 Task: Find connections with filter location Penugonda with filter topic #Entrepreneurialwith filter profile language French with filter current company Mettl with filter school St. Xavier's College, Ranchi with filter industry Wholesale Food and Beverage with filter service category Android Development with filter keywords title Architect
Action: Mouse moved to (510, 57)
Screenshot: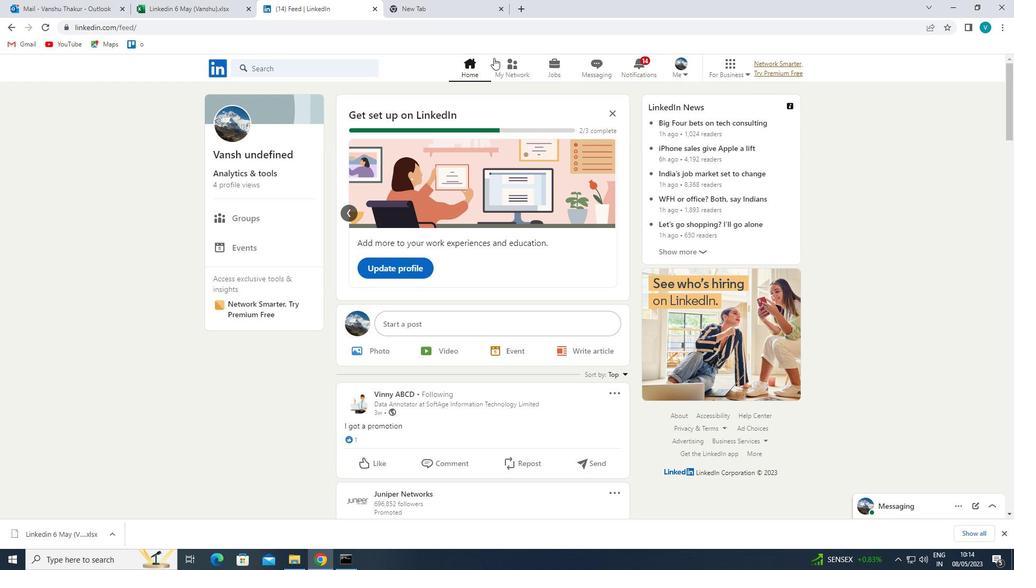 
Action: Mouse pressed left at (510, 57)
Screenshot: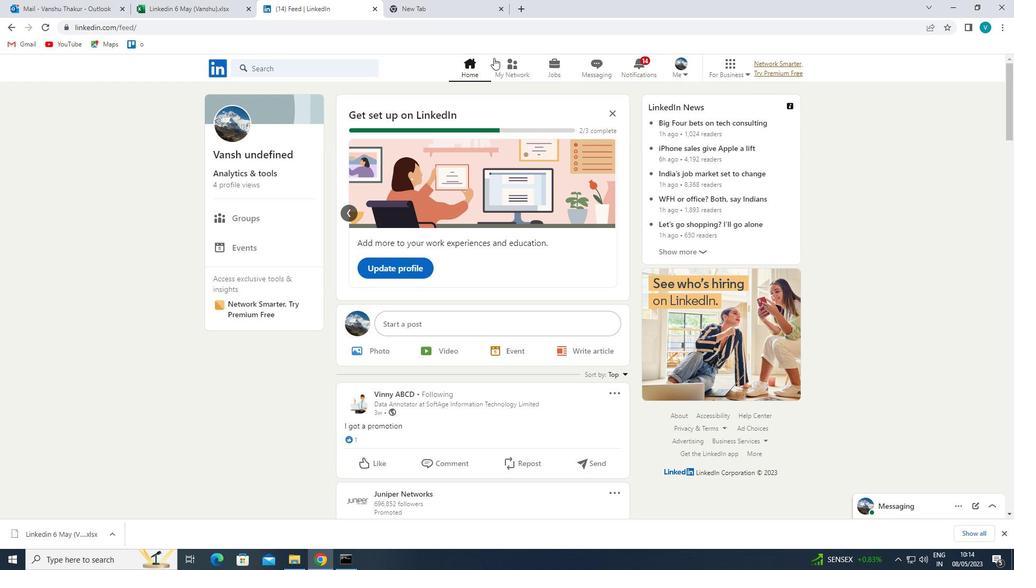 
Action: Mouse moved to (323, 122)
Screenshot: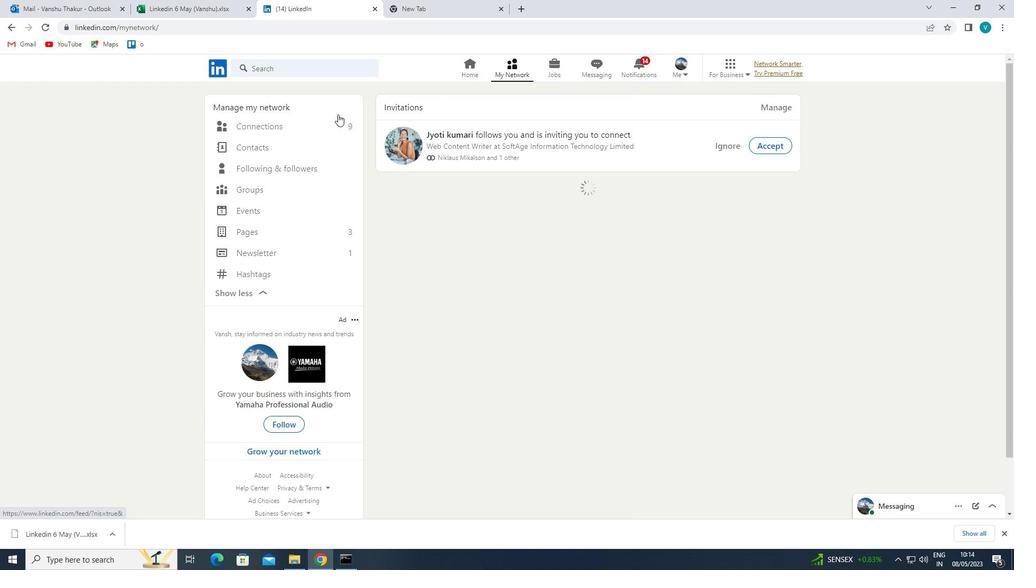 
Action: Mouse pressed left at (323, 122)
Screenshot: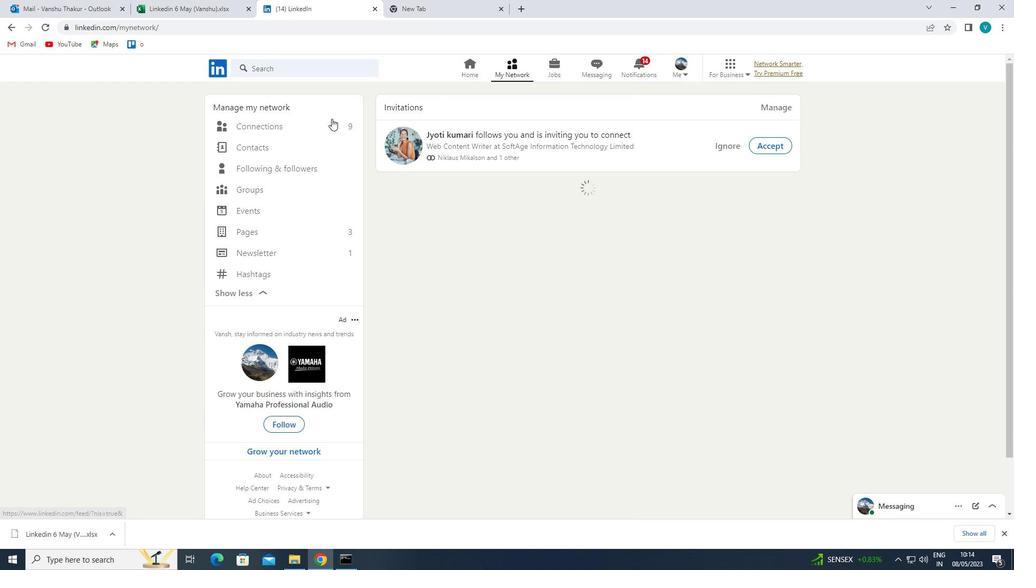 
Action: Mouse moved to (583, 125)
Screenshot: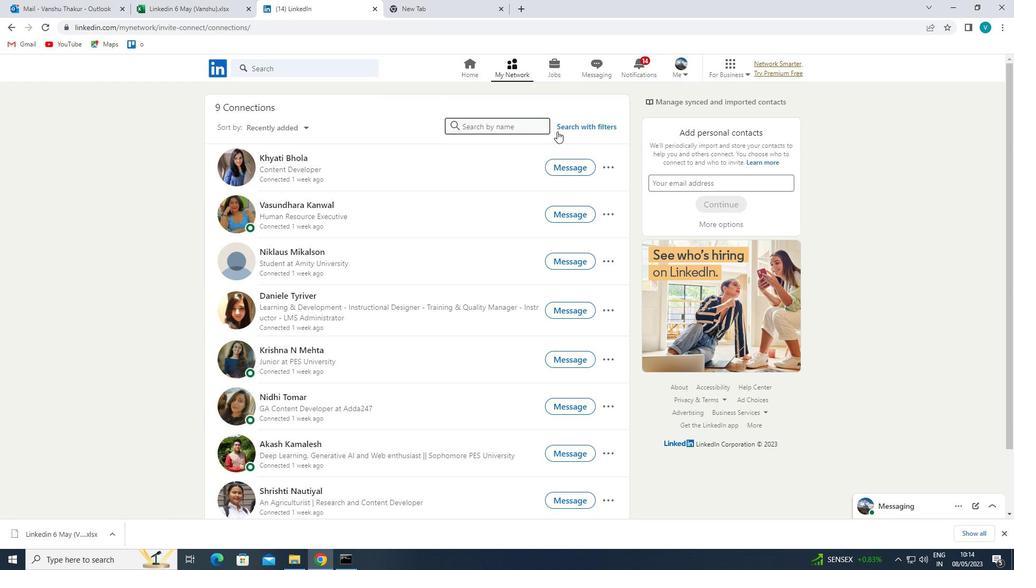 
Action: Mouse pressed left at (583, 125)
Screenshot: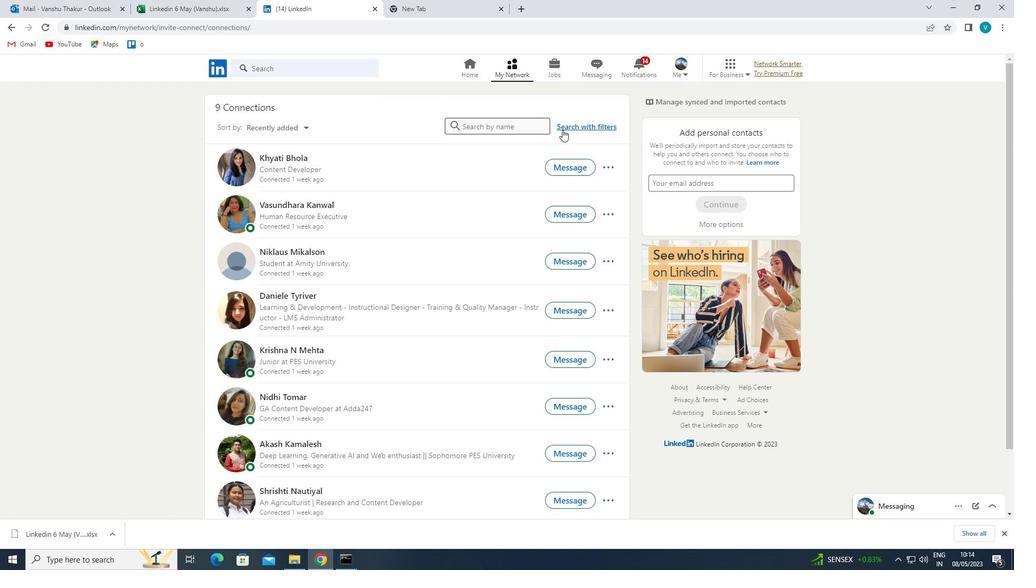 
Action: Mouse moved to (515, 97)
Screenshot: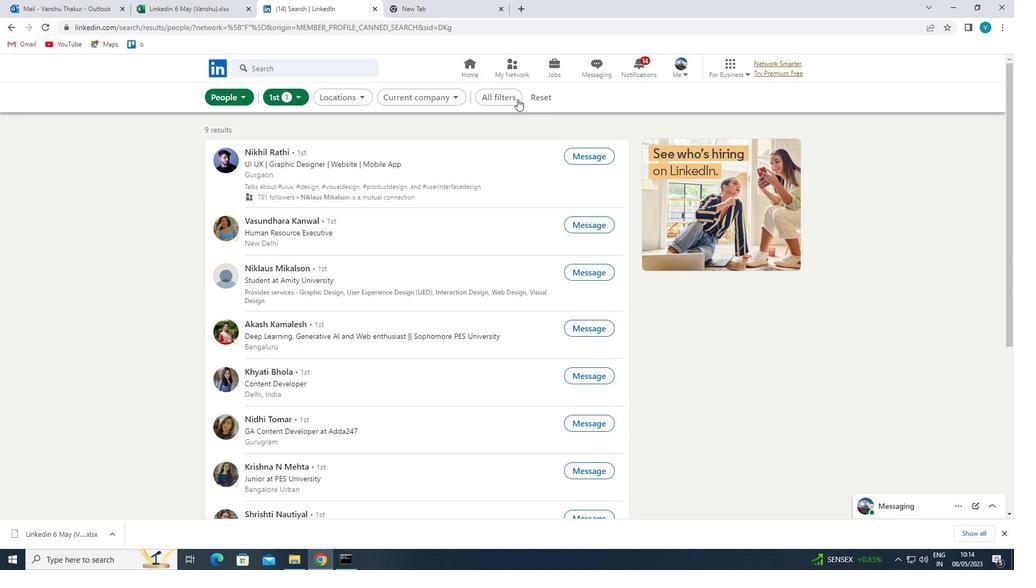 
Action: Mouse pressed left at (515, 97)
Screenshot: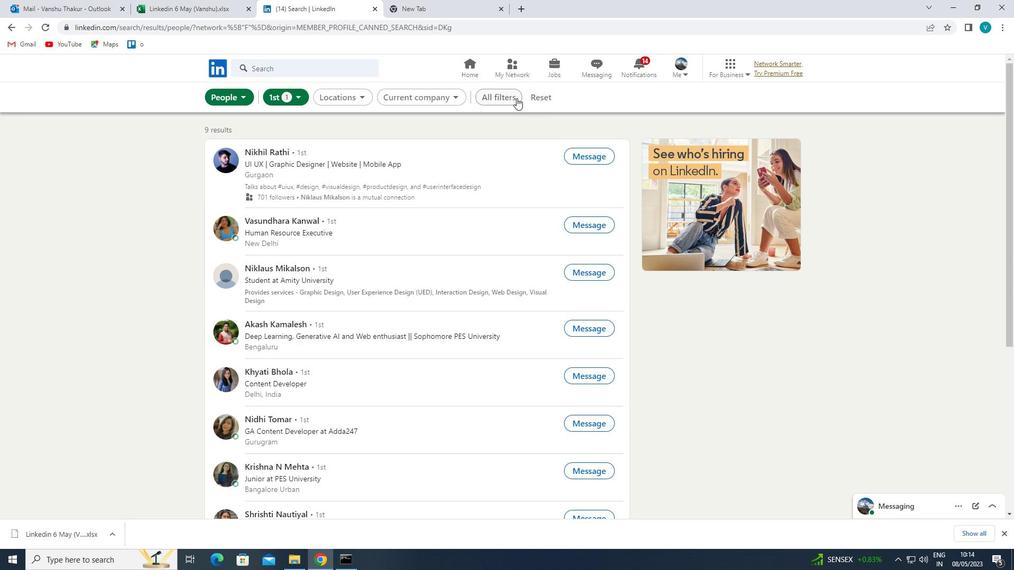 
Action: Mouse moved to (890, 224)
Screenshot: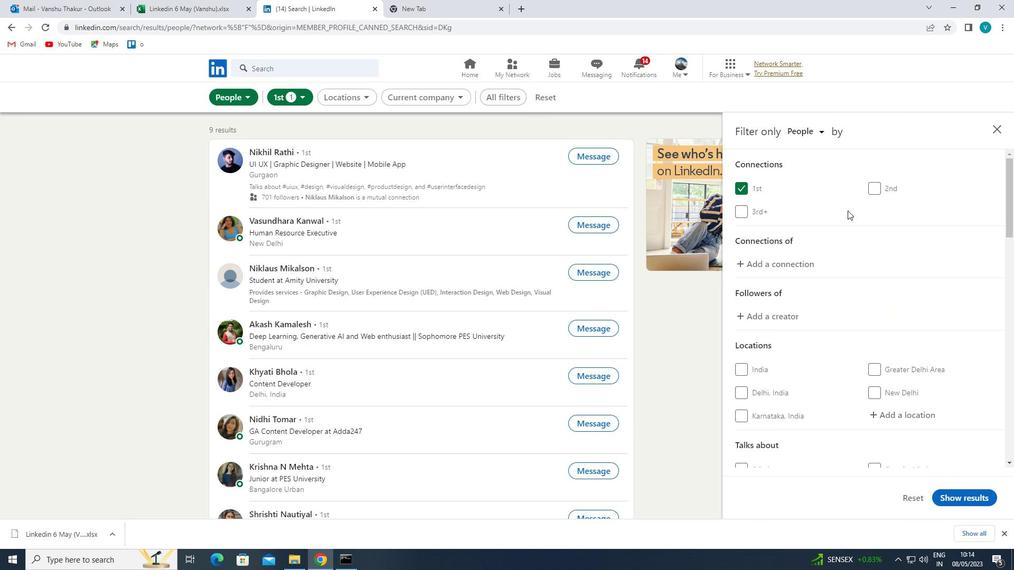 
Action: Mouse scrolled (890, 223) with delta (0, 0)
Screenshot: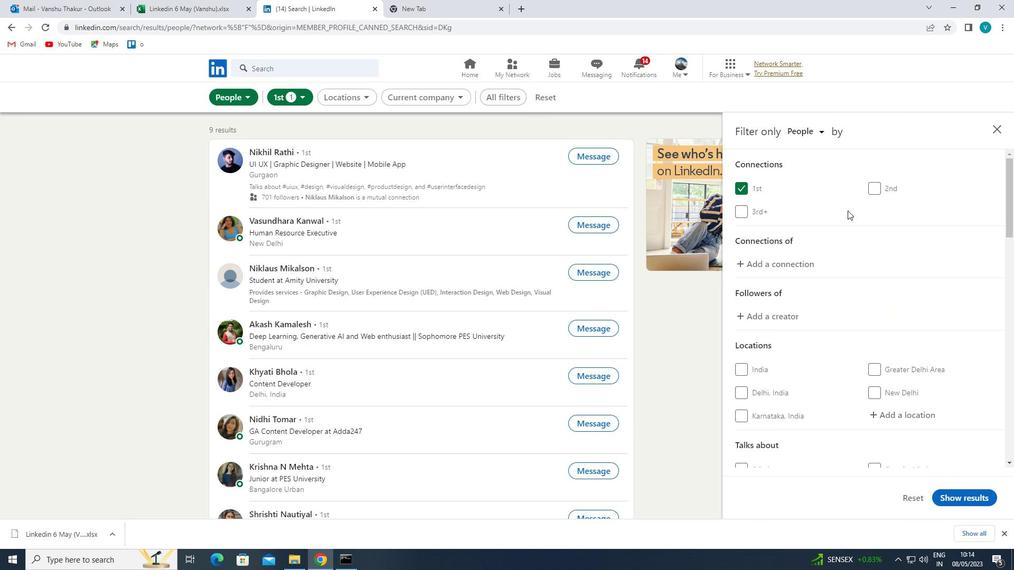 
Action: Mouse moved to (894, 227)
Screenshot: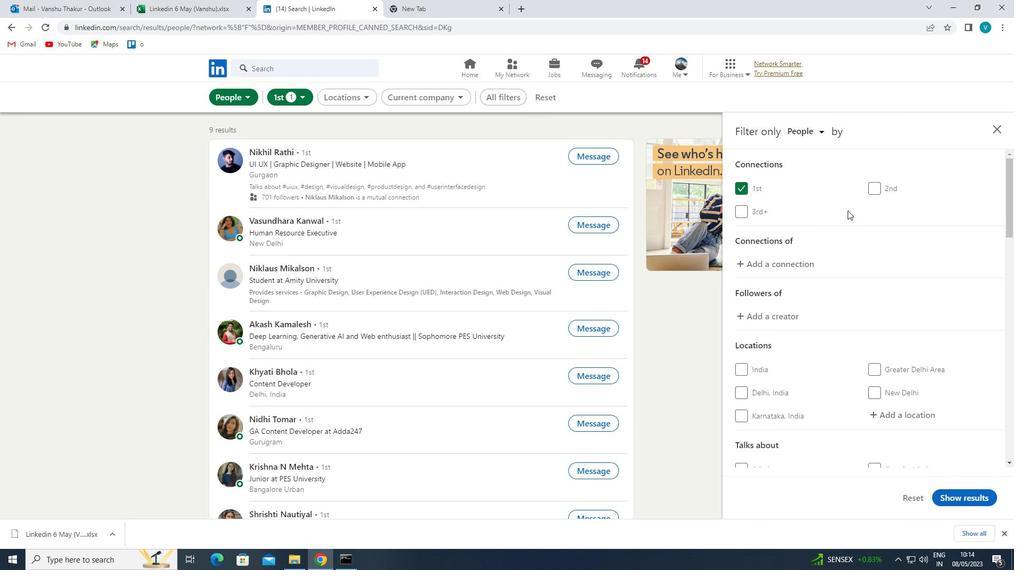 
Action: Mouse scrolled (894, 227) with delta (0, 0)
Screenshot: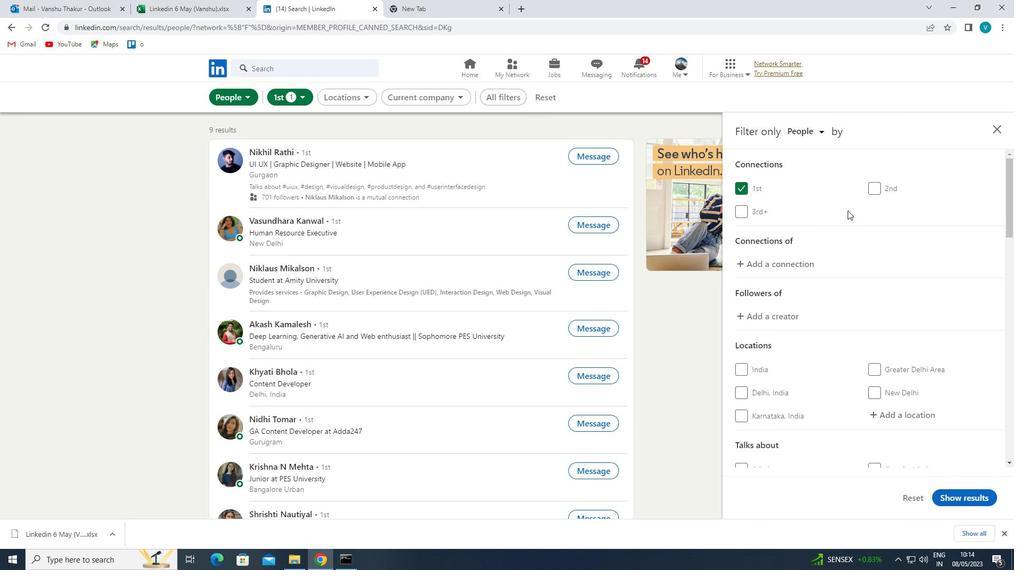 
Action: Mouse moved to (923, 307)
Screenshot: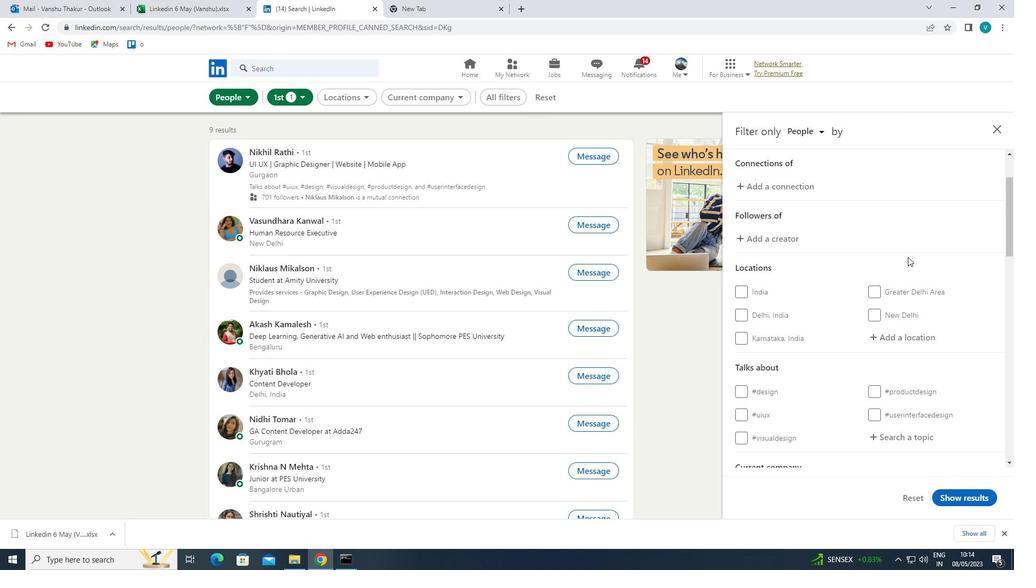 
Action: Mouse pressed left at (923, 307)
Screenshot: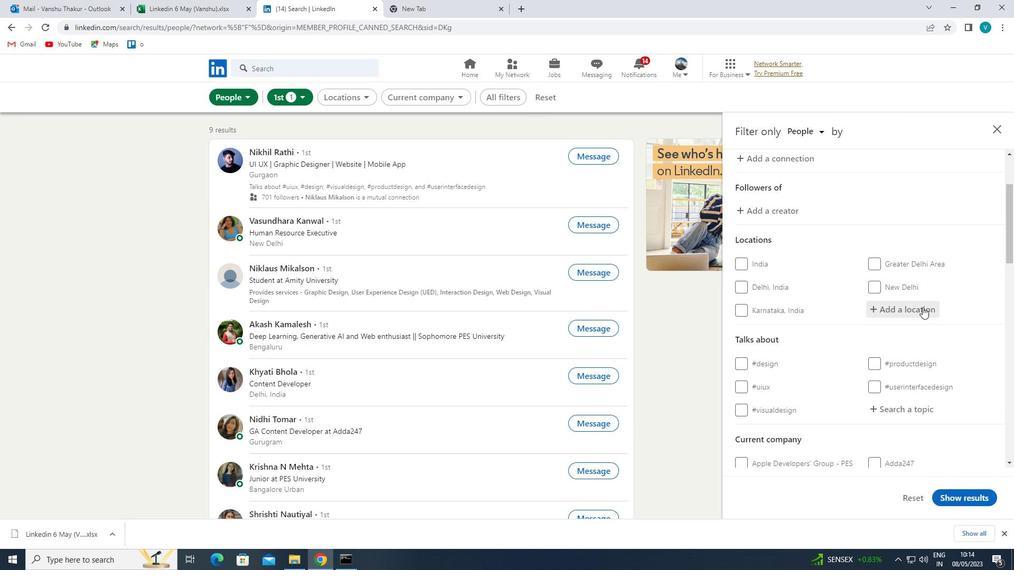 
Action: Mouse moved to (646, 171)
Screenshot: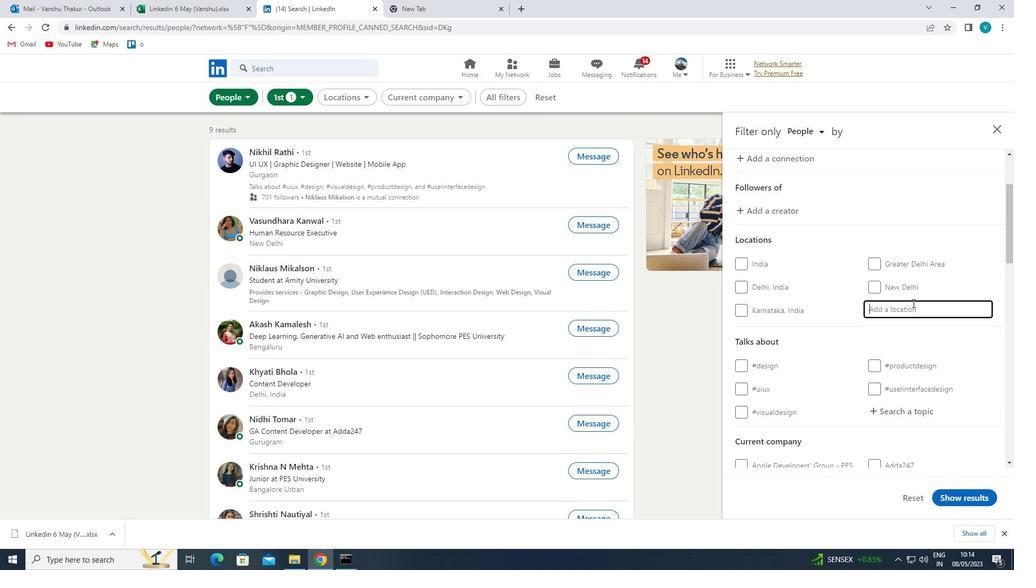 
Action: Key pressed <Key.shift>PENUGONDA
Screenshot: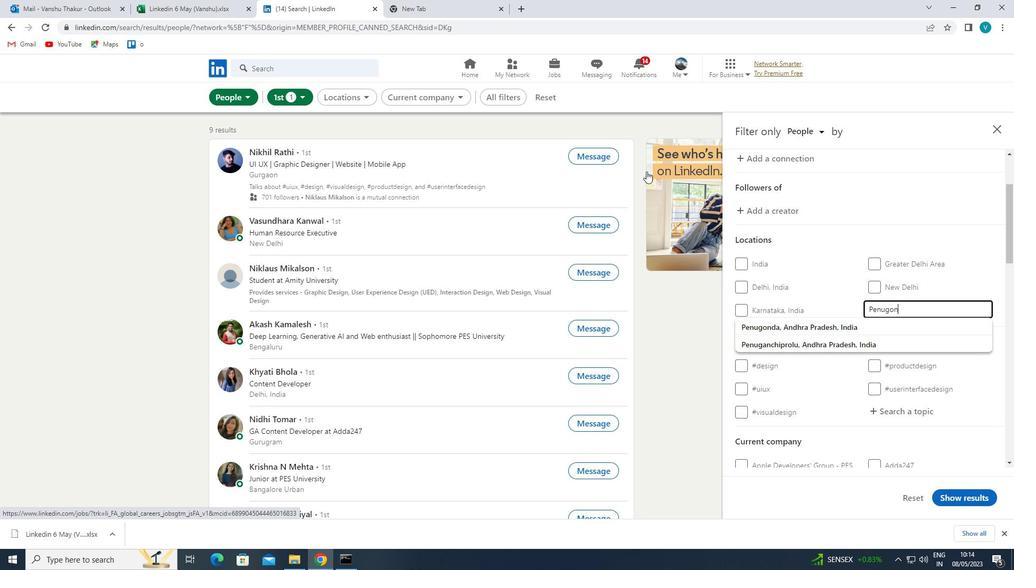 
Action: Mouse moved to (829, 319)
Screenshot: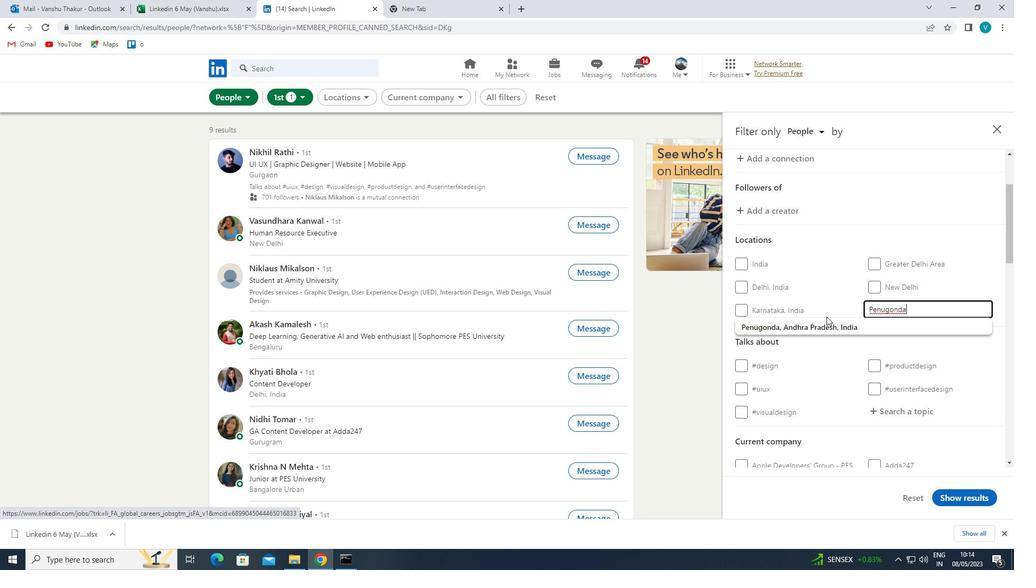
Action: Mouse pressed left at (829, 319)
Screenshot: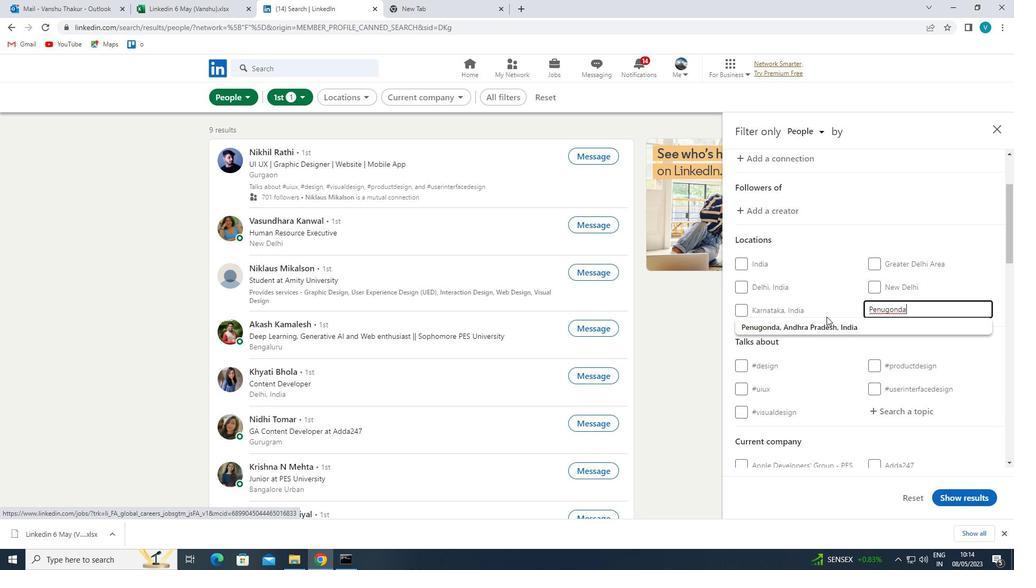 
Action: Mouse moved to (838, 323)
Screenshot: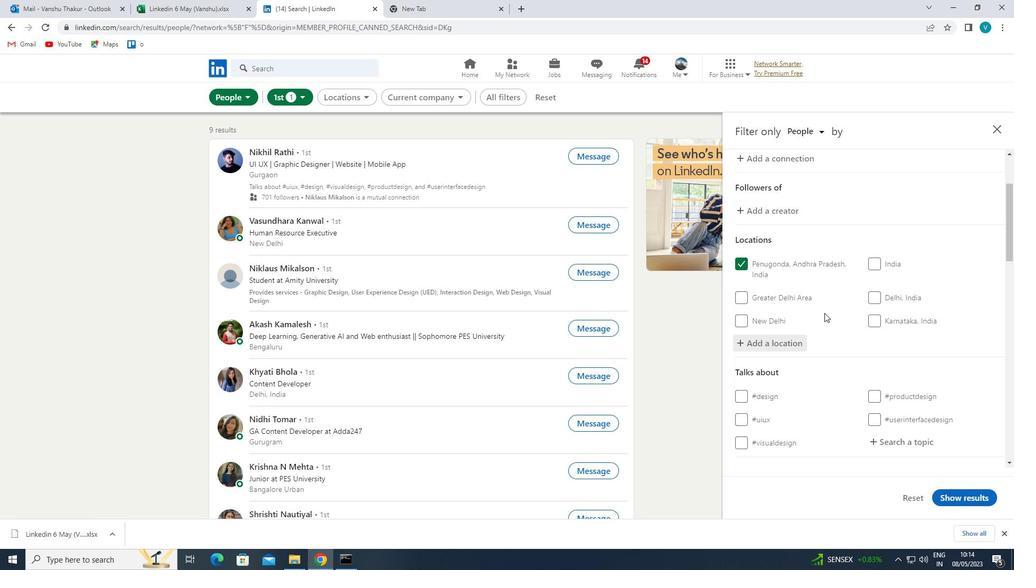 
Action: Mouse scrolled (838, 322) with delta (0, 0)
Screenshot: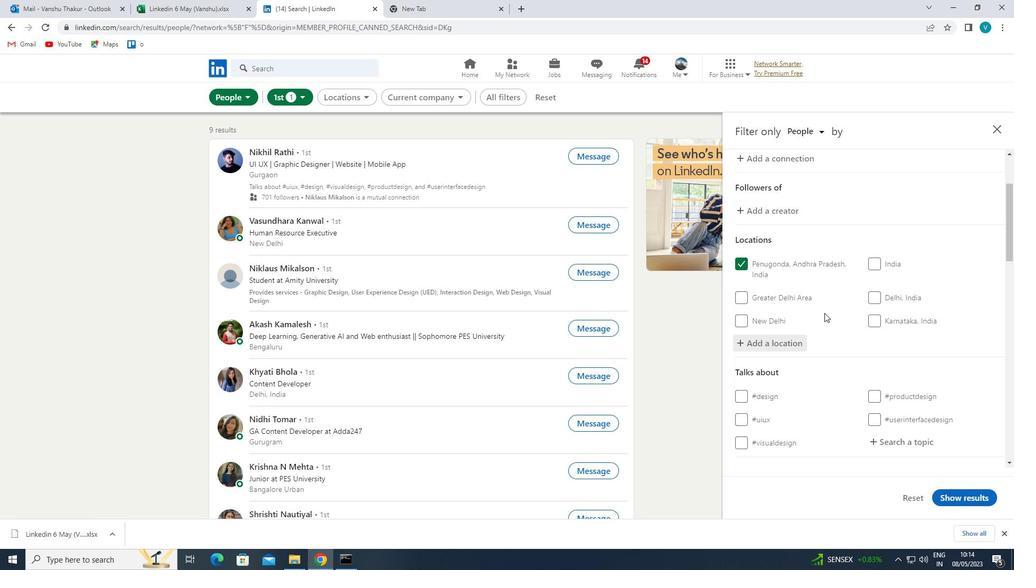 
Action: Mouse moved to (839, 323)
Screenshot: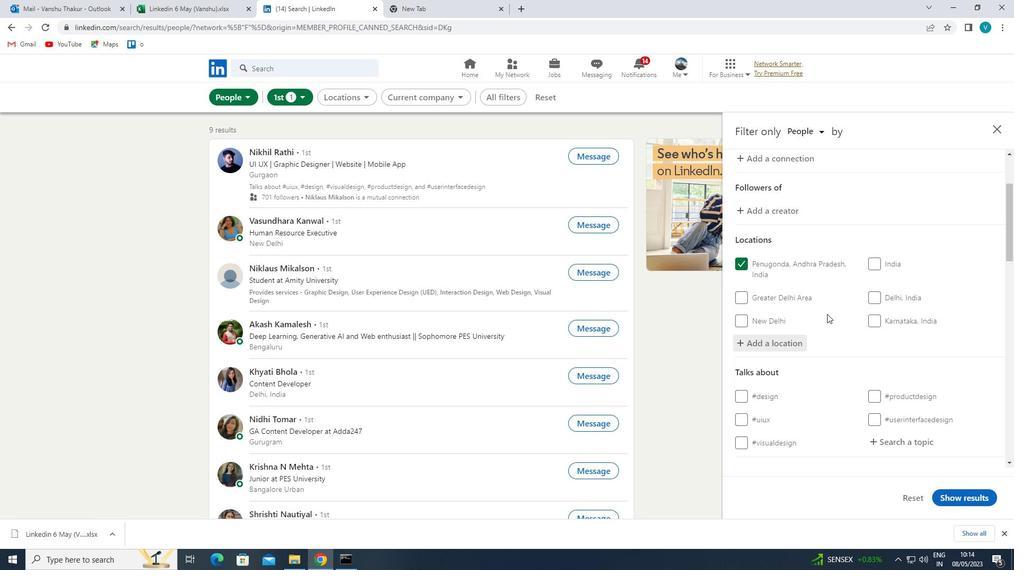 
Action: Mouse scrolled (839, 323) with delta (0, 0)
Screenshot: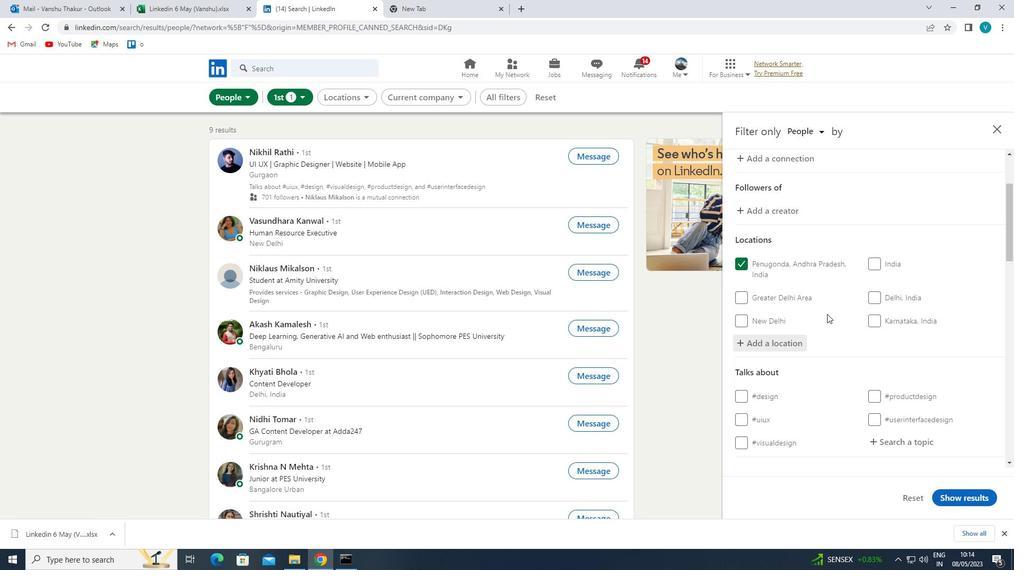 
Action: Mouse moved to (901, 338)
Screenshot: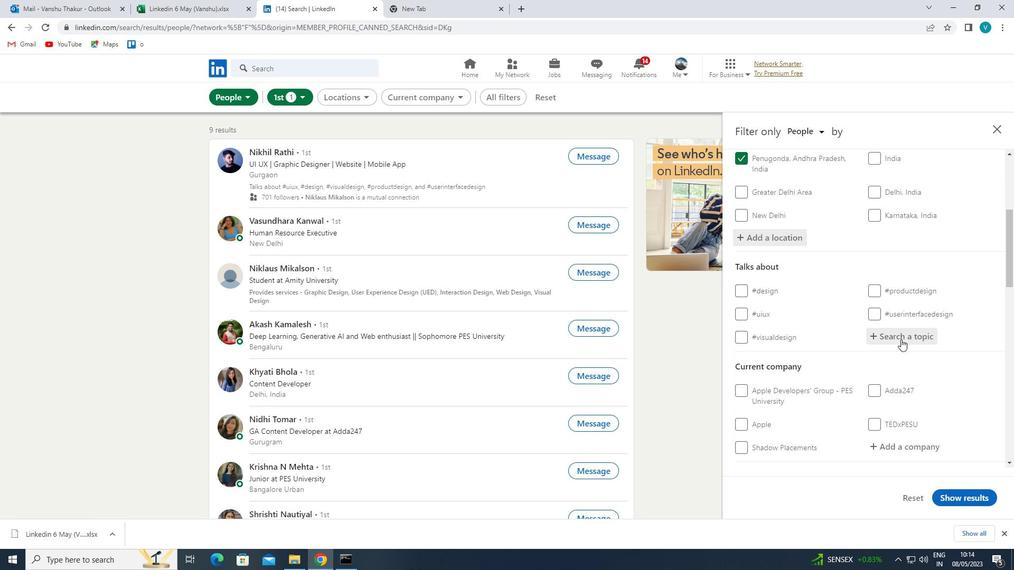
Action: Mouse pressed left at (901, 338)
Screenshot: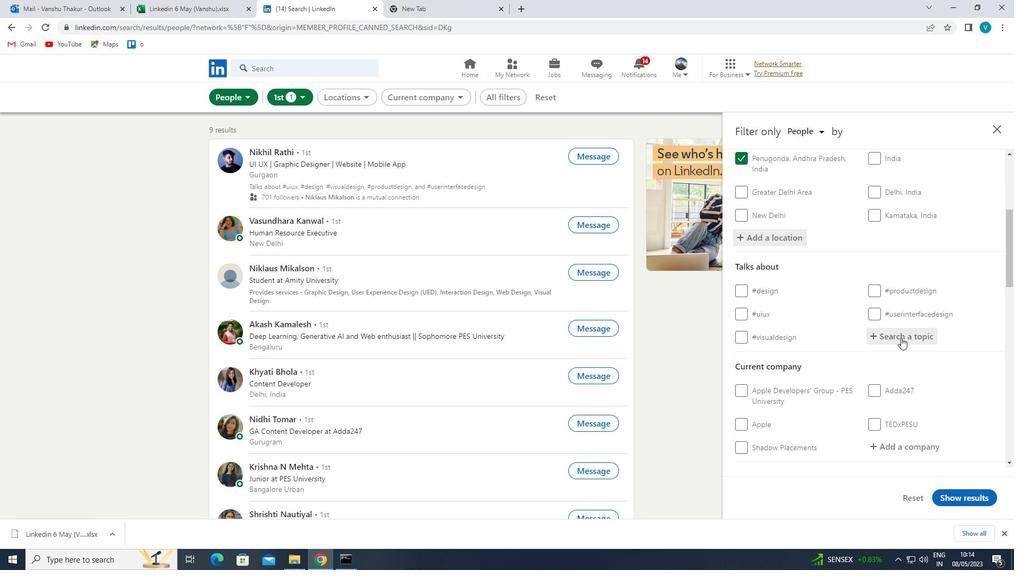 
Action: Key pressed <Key.shift>E
Screenshot: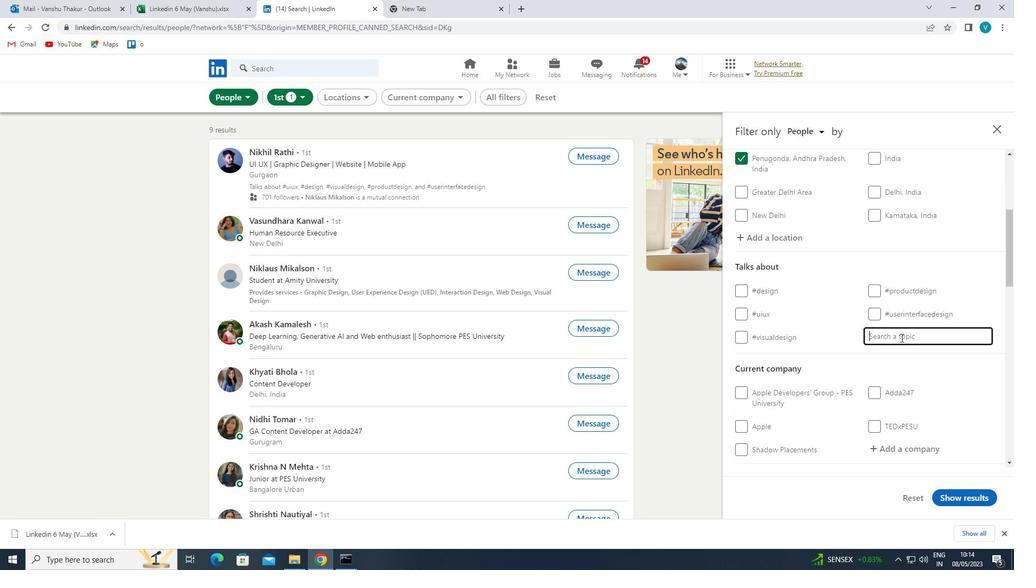 
Action: Mouse moved to (817, 287)
Screenshot: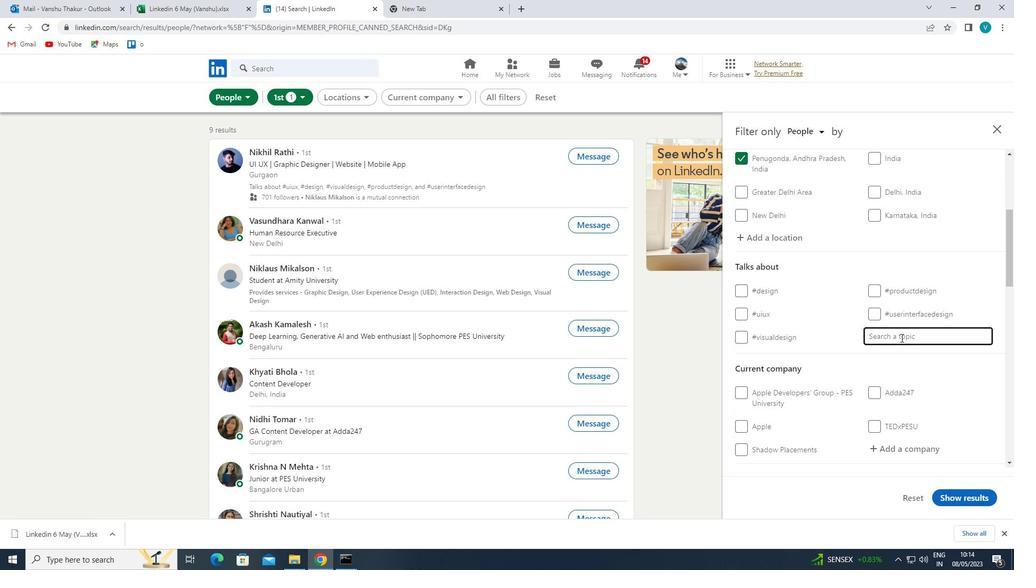 
Action: Key pressed NTREPRENEURIAL
Screenshot: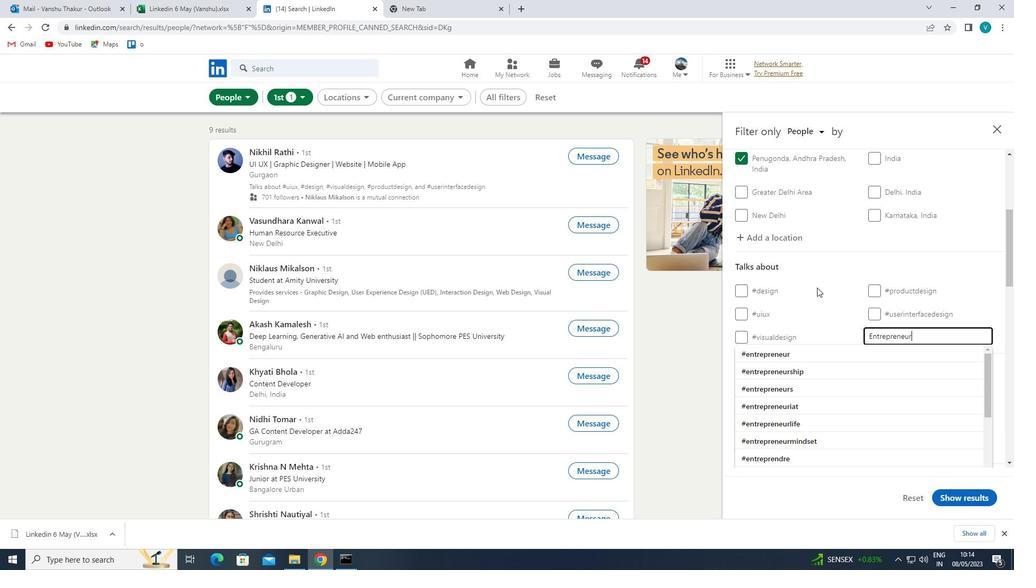 
Action: Mouse moved to (827, 357)
Screenshot: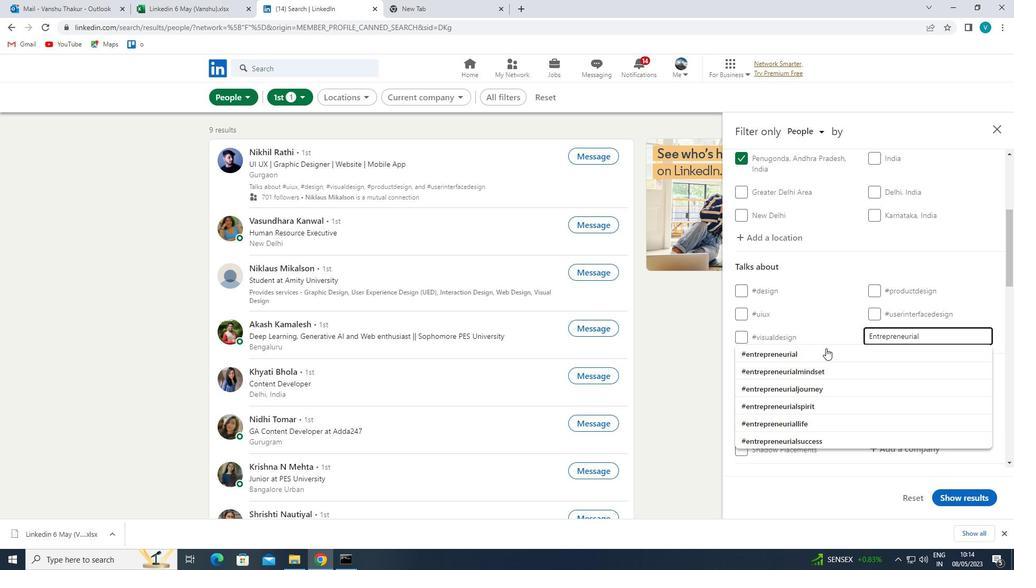
Action: Mouse pressed left at (827, 357)
Screenshot: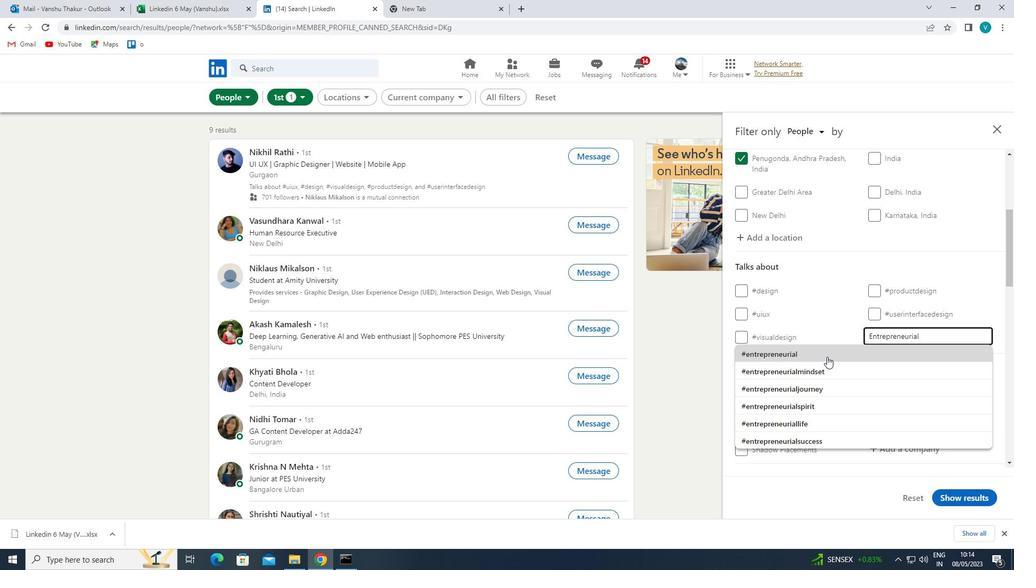 
Action: Mouse moved to (834, 361)
Screenshot: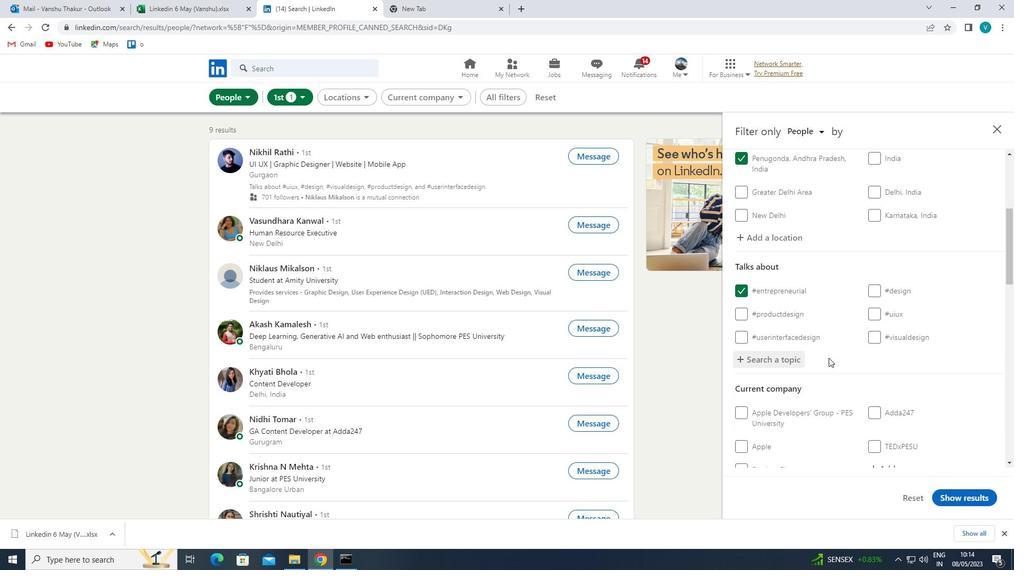 
Action: Mouse scrolled (834, 360) with delta (0, 0)
Screenshot: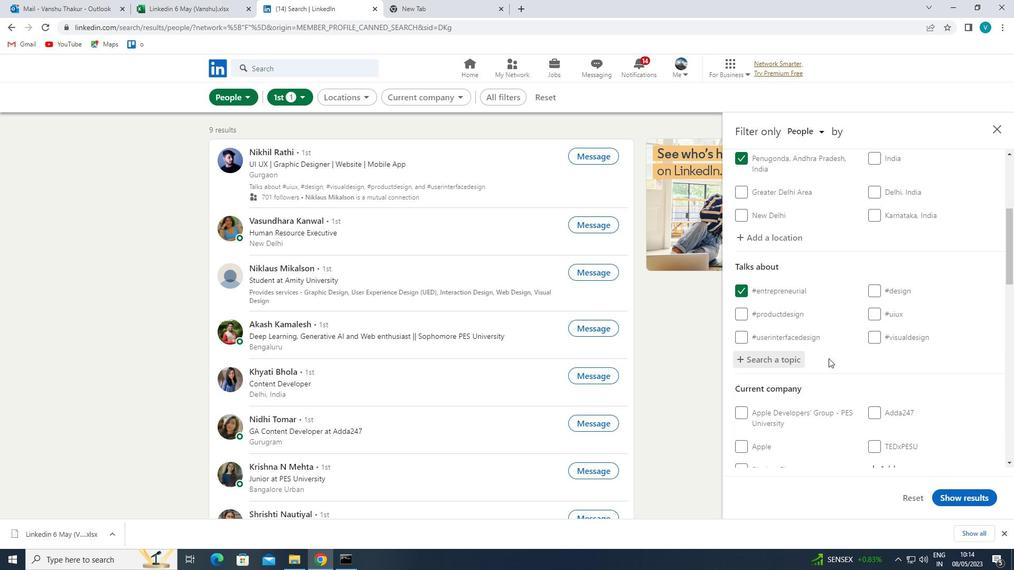 
Action: Mouse moved to (835, 362)
Screenshot: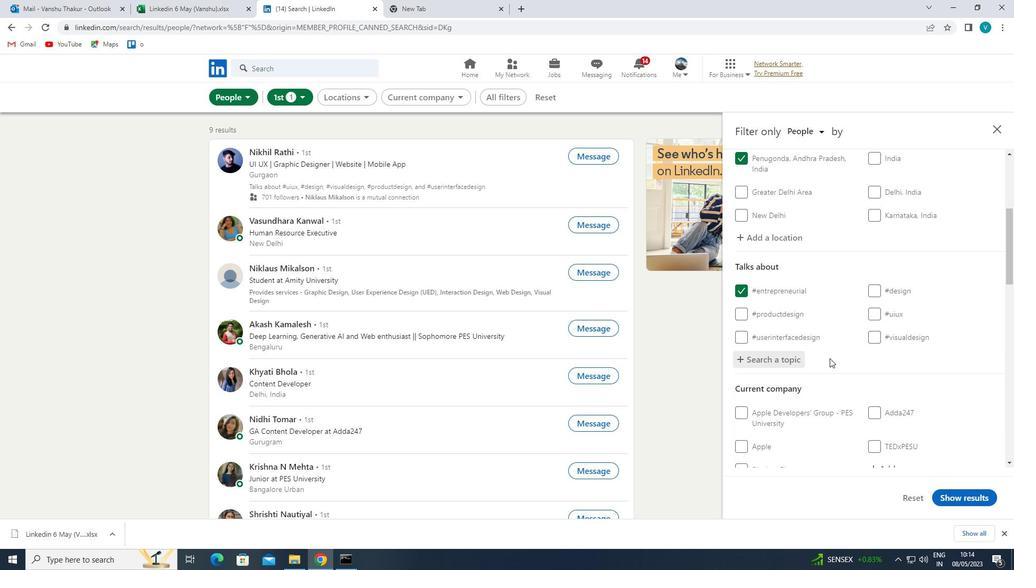 
Action: Mouse scrolled (835, 361) with delta (0, 0)
Screenshot: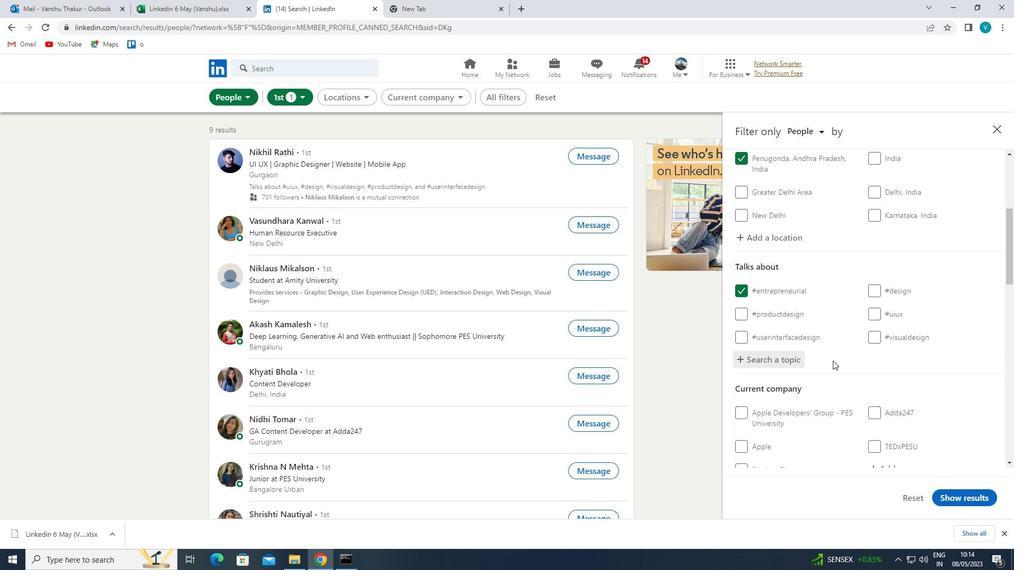
Action: Mouse moved to (836, 362)
Screenshot: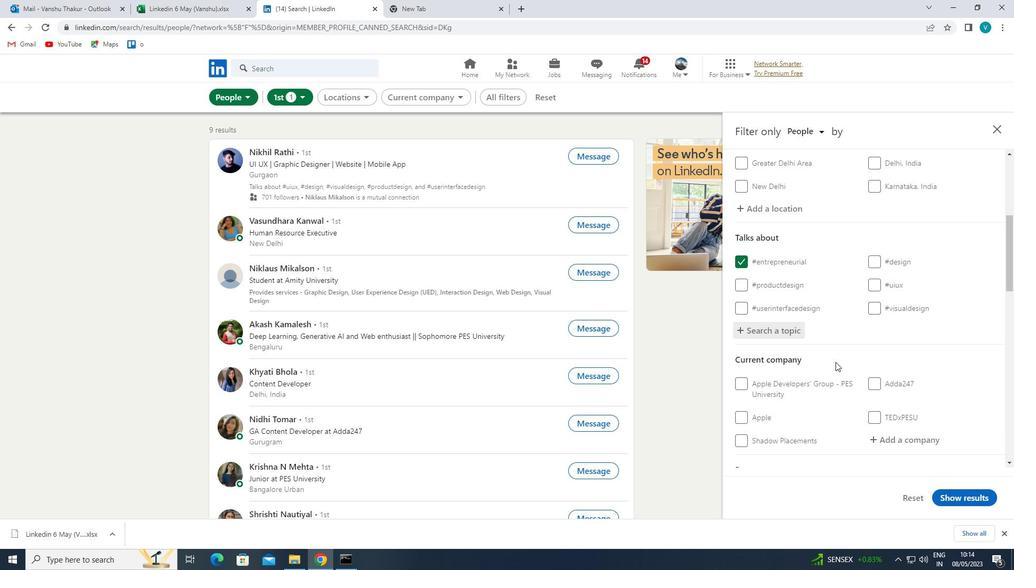 
Action: Mouse scrolled (836, 361) with delta (0, 0)
Screenshot: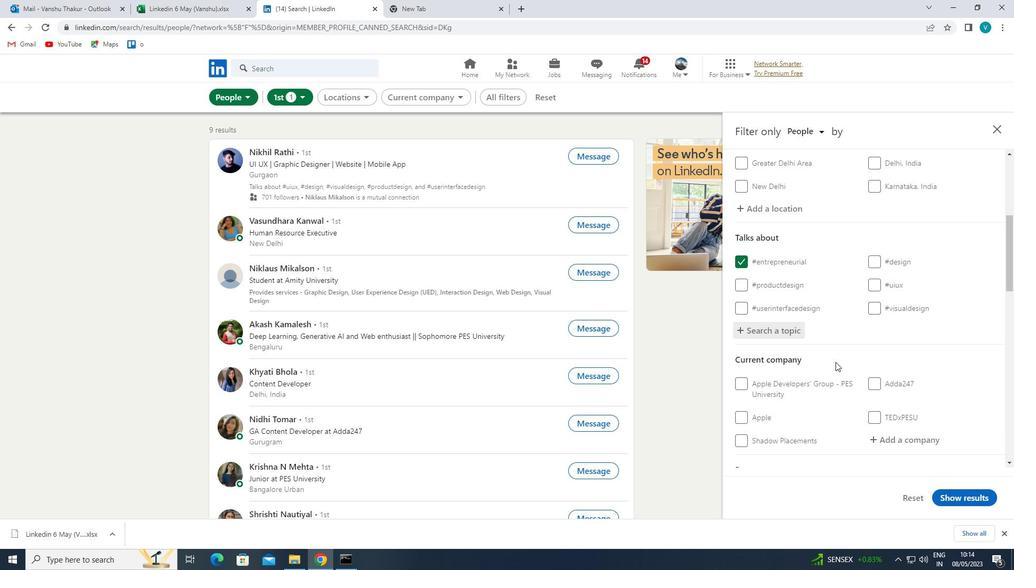 
Action: Mouse moved to (908, 307)
Screenshot: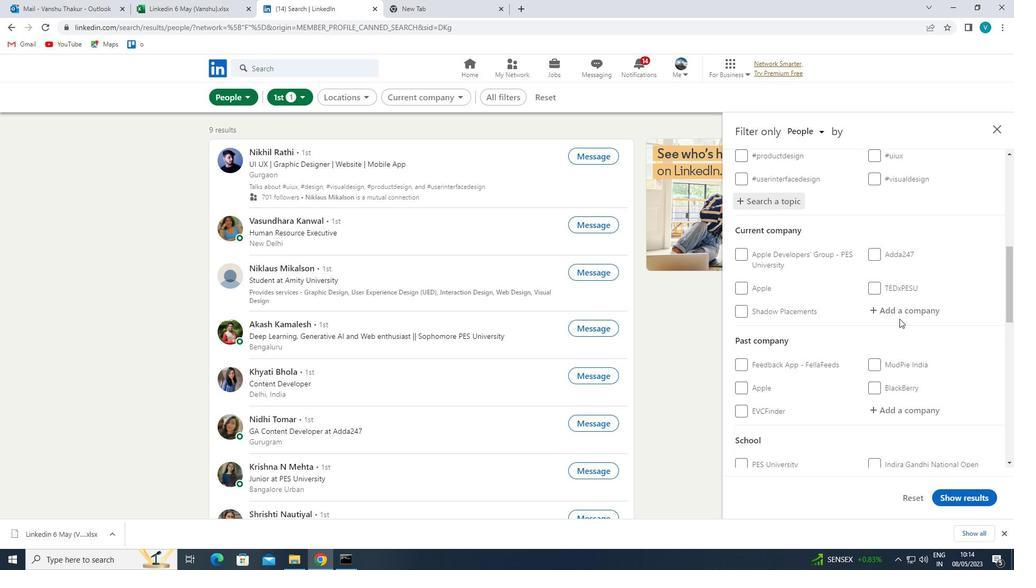 
Action: Mouse pressed left at (908, 307)
Screenshot: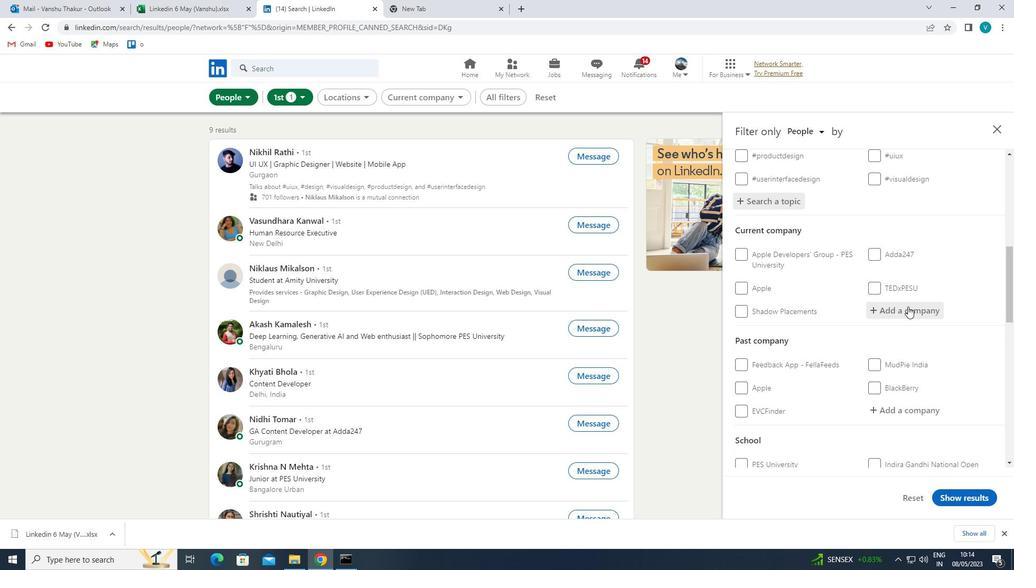 
Action: Mouse moved to (859, 276)
Screenshot: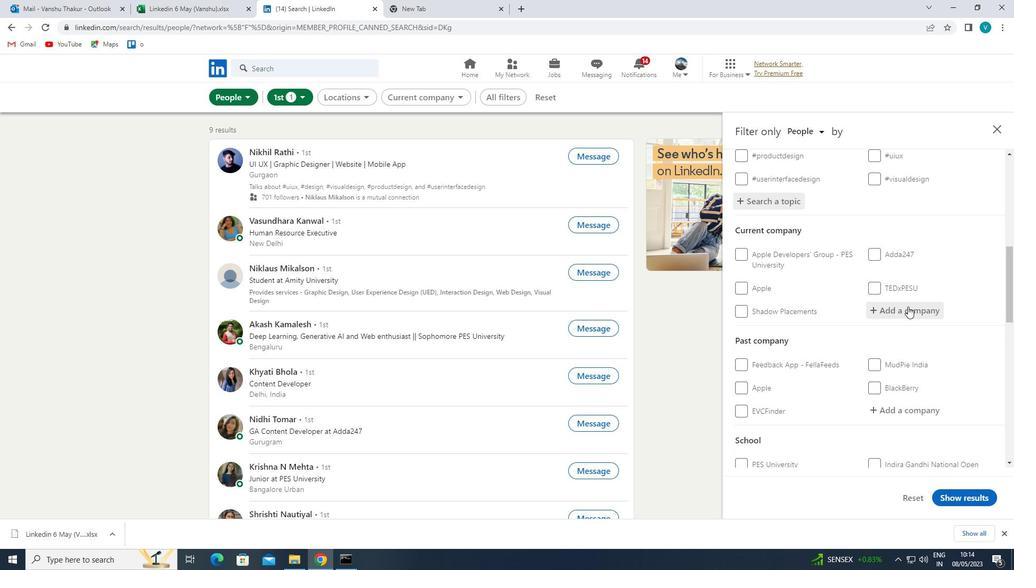 
Action: Key pressed <Key.shift>METTI
Screenshot: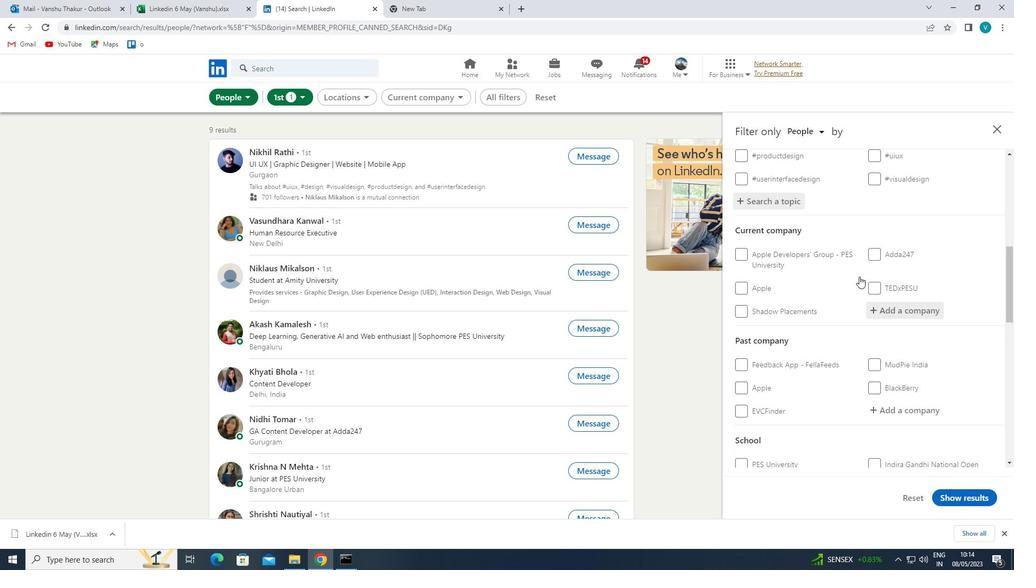 
Action: Mouse moved to (863, 329)
Screenshot: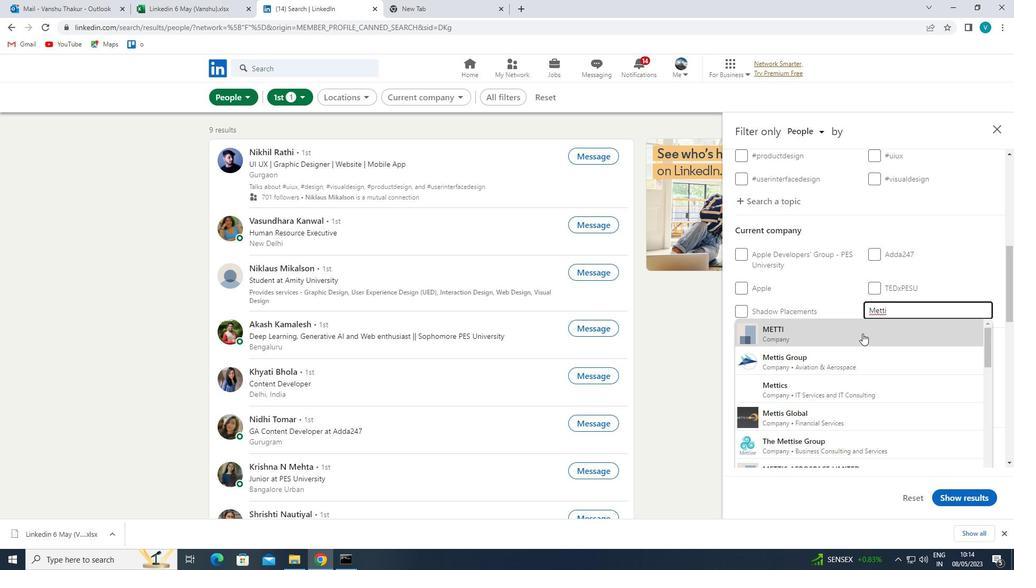 
Action: Mouse pressed left at (863, 329)
Screenshot: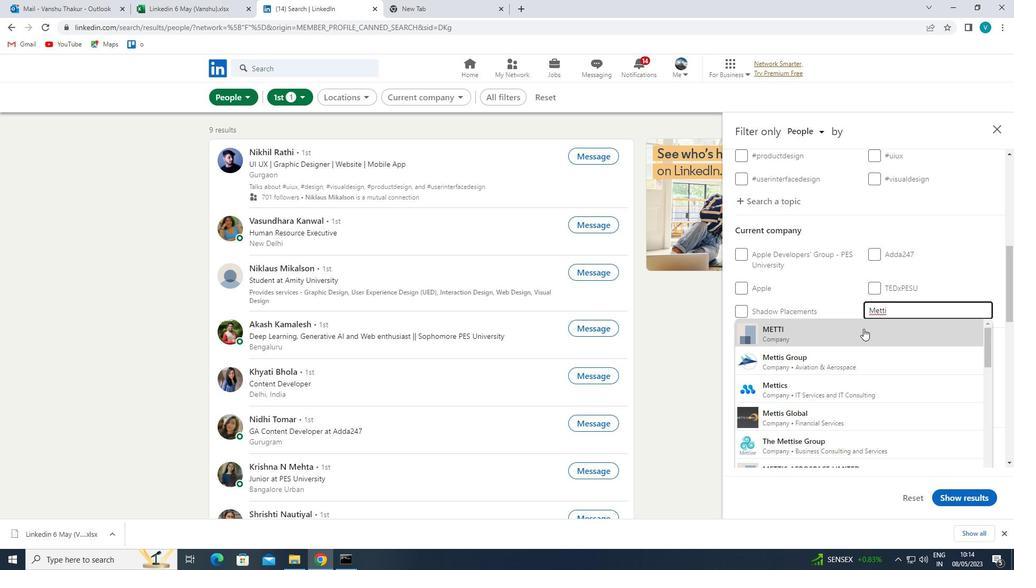 
Action: Mouse moved to (863, 328)
Screenshot: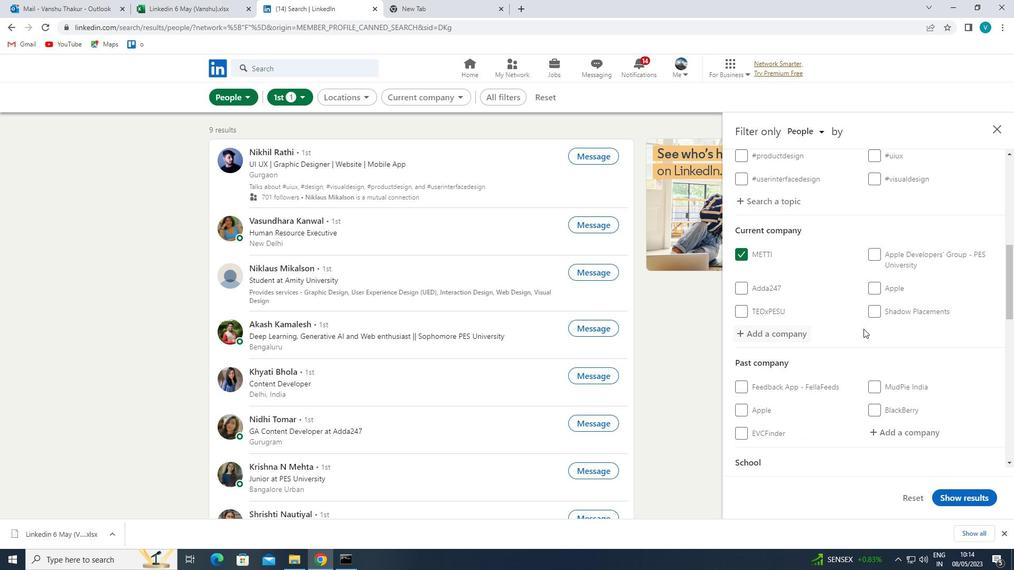 
Action: Mouse scrolled (863, 328) with delta (0, 0)
Screenshot: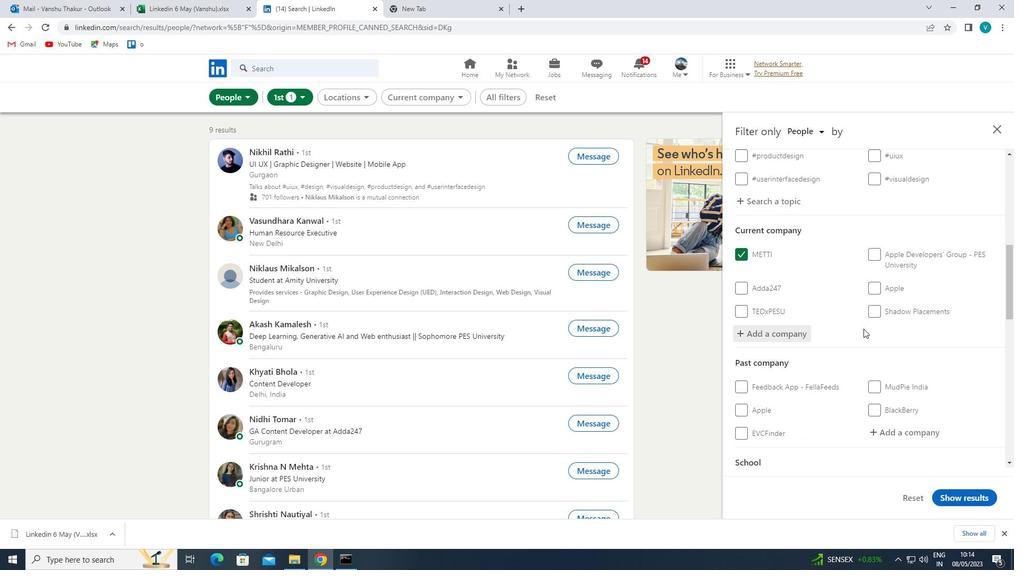 
Action: Mouse moved to (863, 328)
Screenshot: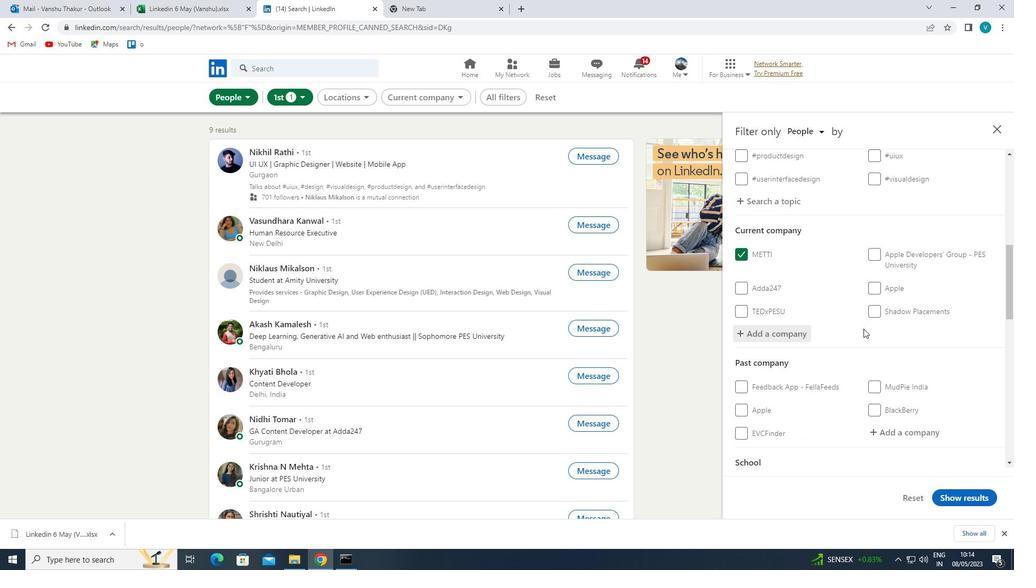 
Action: Mouse scrolled (863, 327) with delta (0, 0)
Screenshot: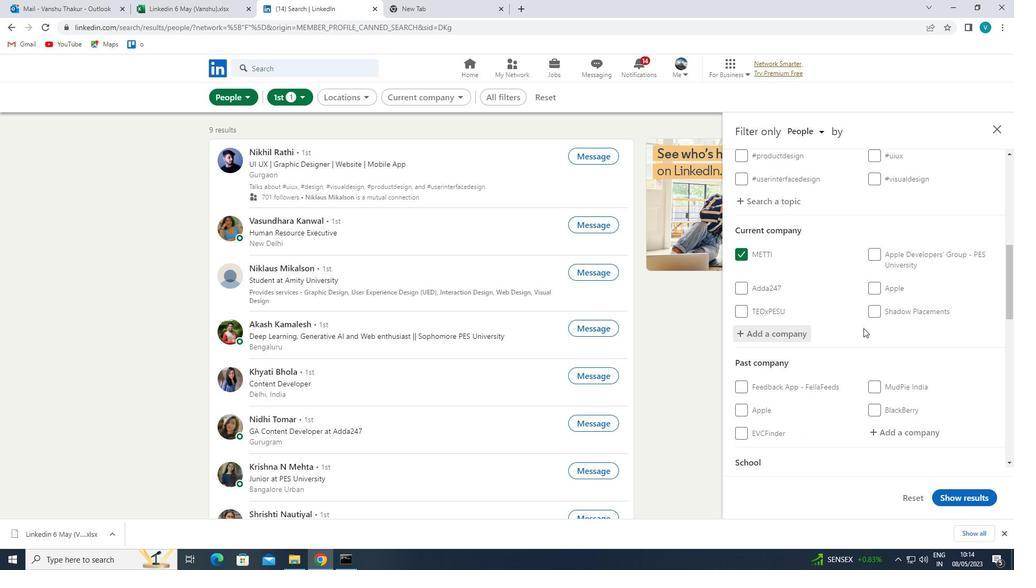 
Action: Mouse moved to (863, 326)
Screenshot: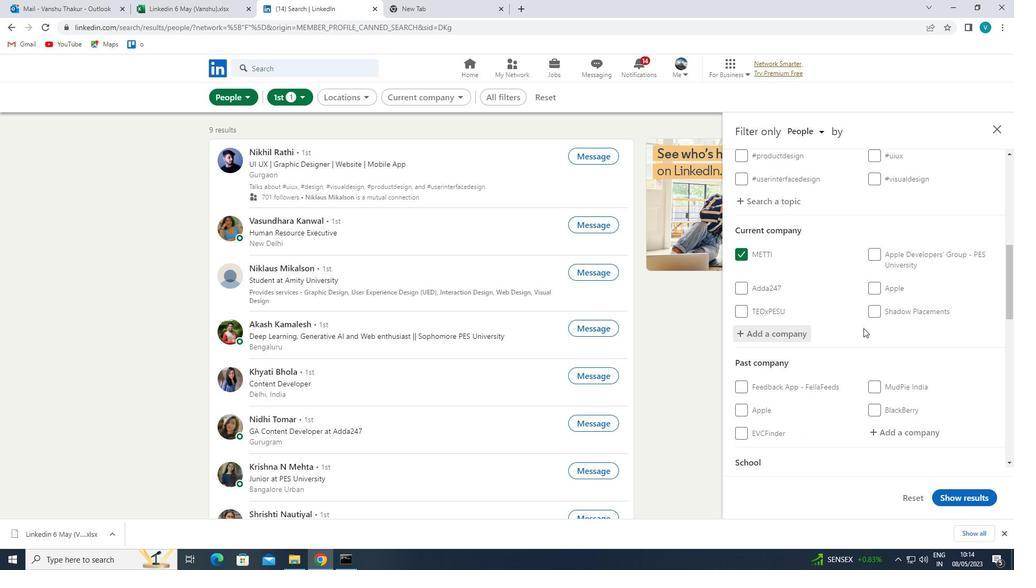 
Action: Mouse scrolled (863, 326) with delta (0, 0)
Screenshot: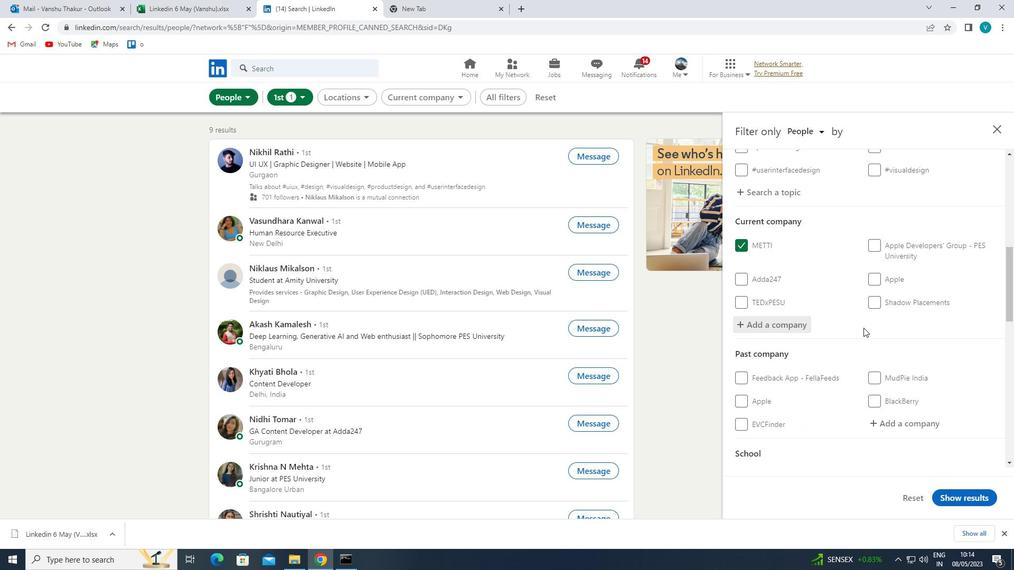 
Action: Mouse moved to (864, 326)
Screenshot: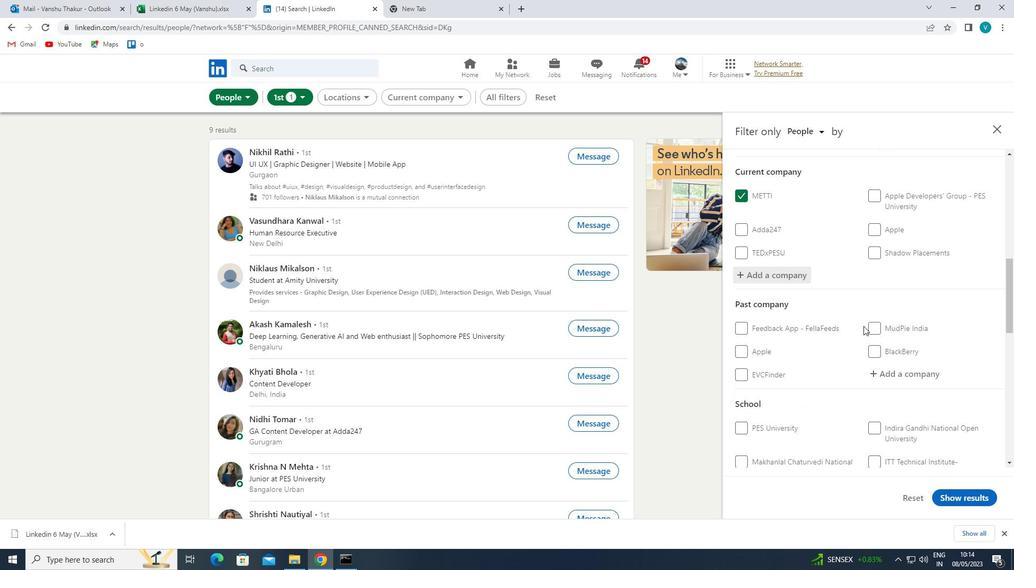 
Action: Mouse scrolled (864, 326) with delta (0, 0)
Screenshot: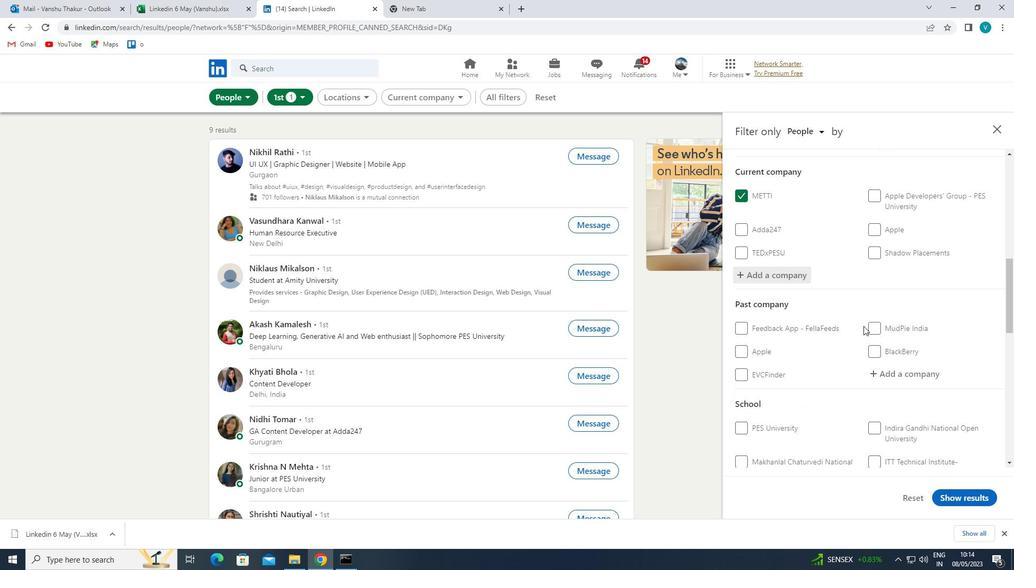 
Action: Mouse moved to (898, 363)
Screenshot: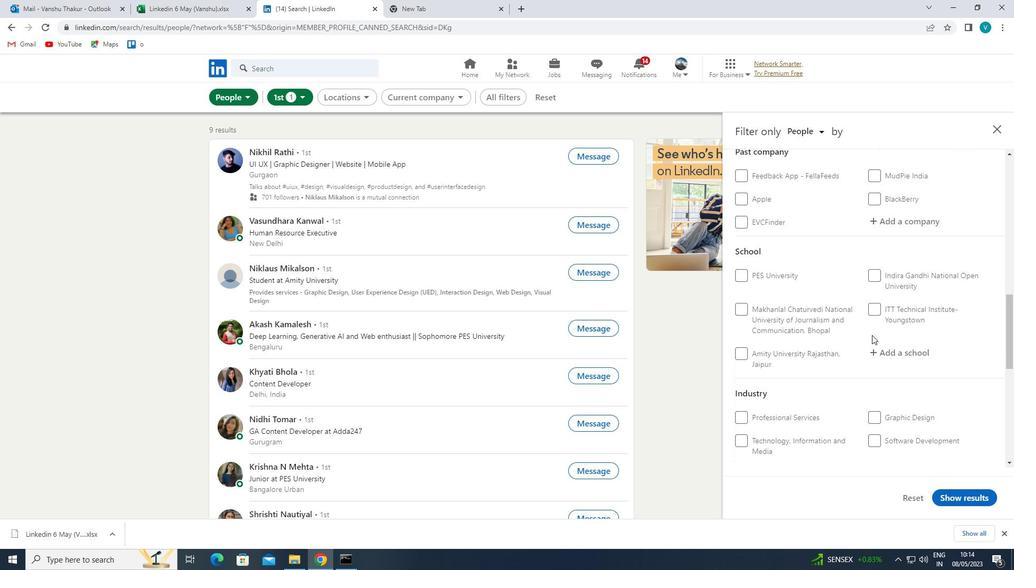 
Action: Mouse pressed left at (898, 363)
Screenshot: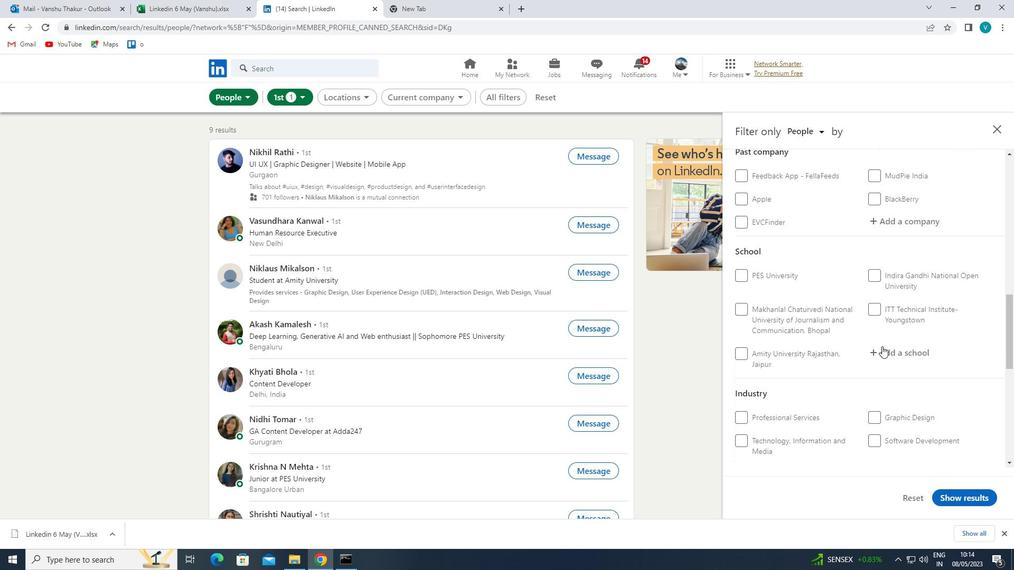 
Action: Mouse moved to (906, 351)
Screenshot: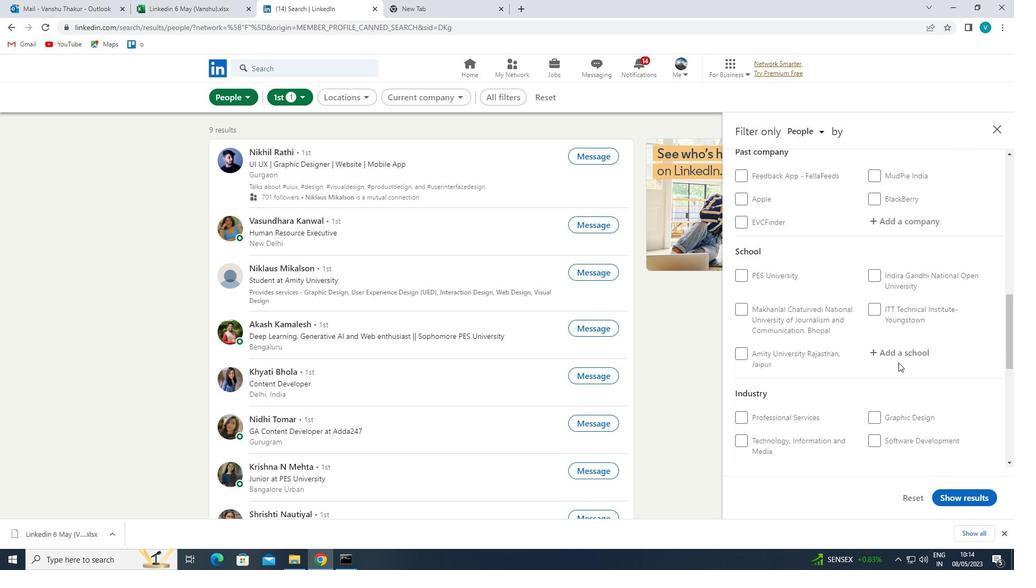 
Action: Mouse pressed left at (906, 351)
Screenshot: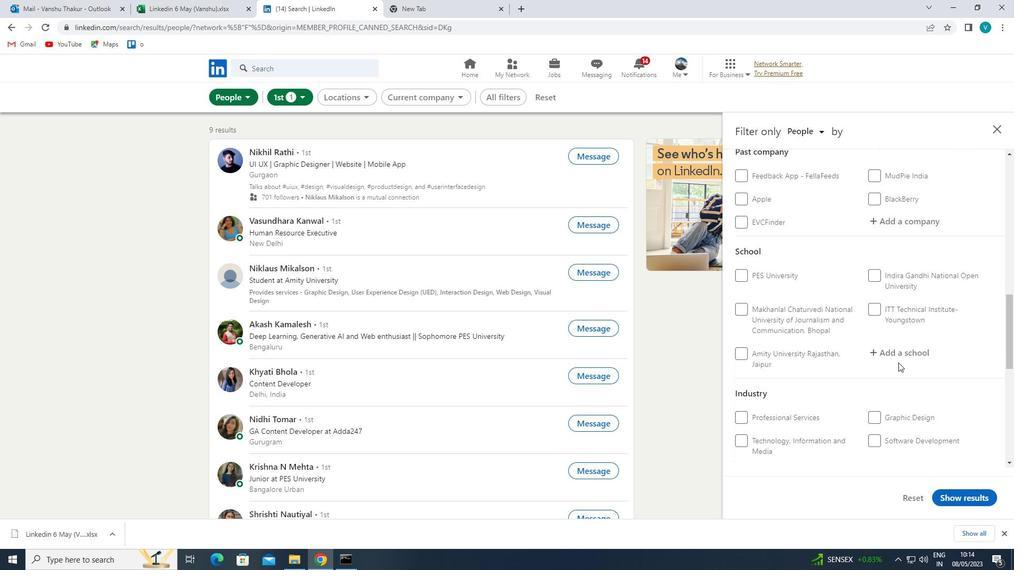 
Action: Key pressed <Key.shift>ST.<Key.space><Key.shift>XAVIERS'S<Key.space><Key.shift>COLLEGE
Screenshot: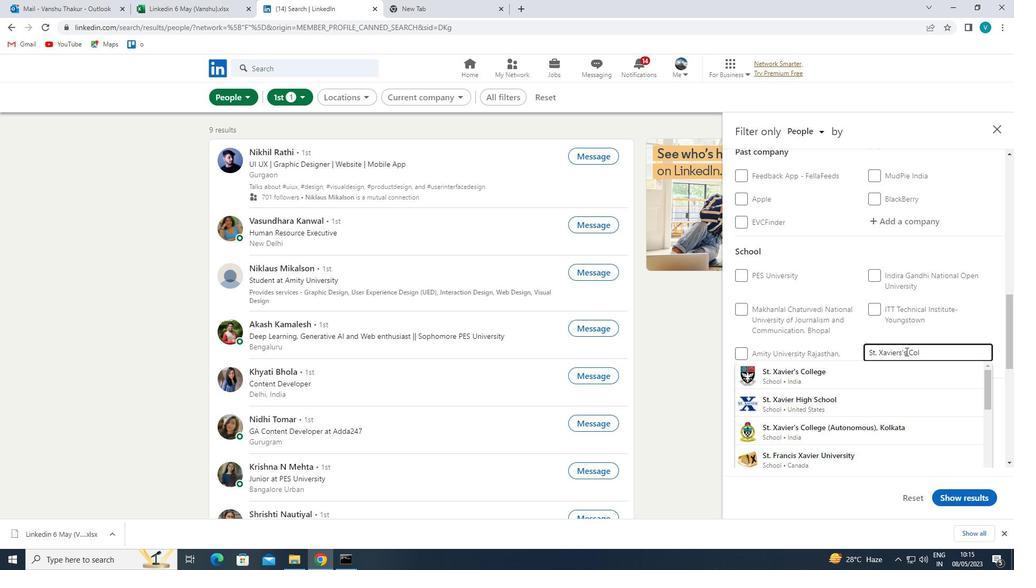 
Action: Mouse moved to (917, 355)
Screenshot: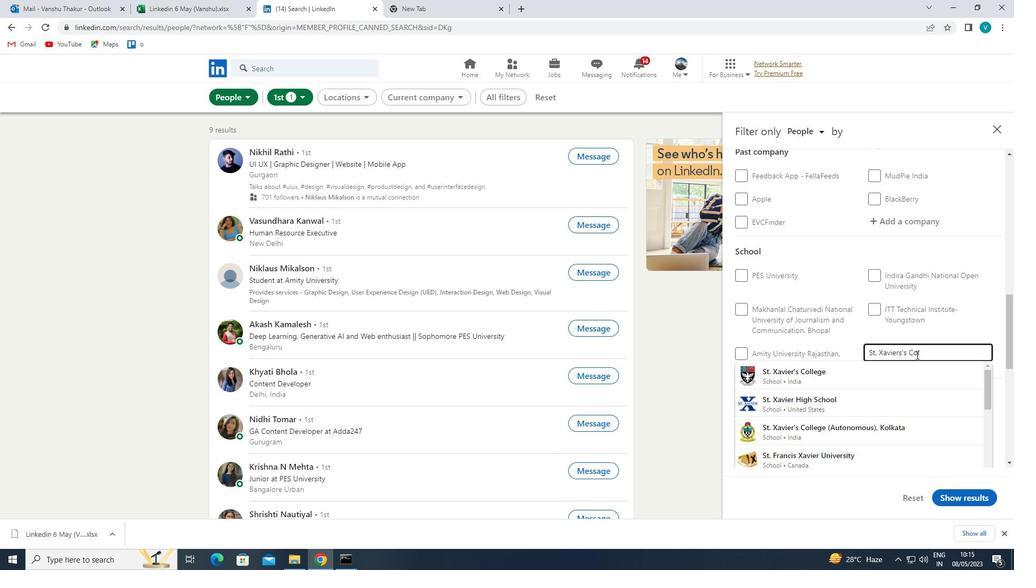 
Action: Key pressed ,<Key.space><Key.shift>RANCHI
Screenshot: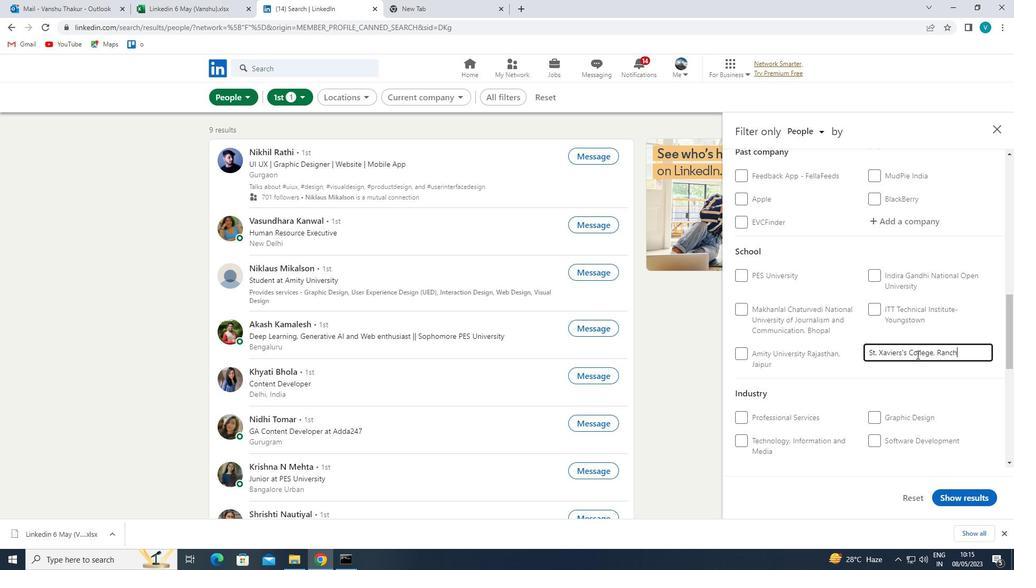 
Action: Mouse moved to (861, 364)
Screenshot: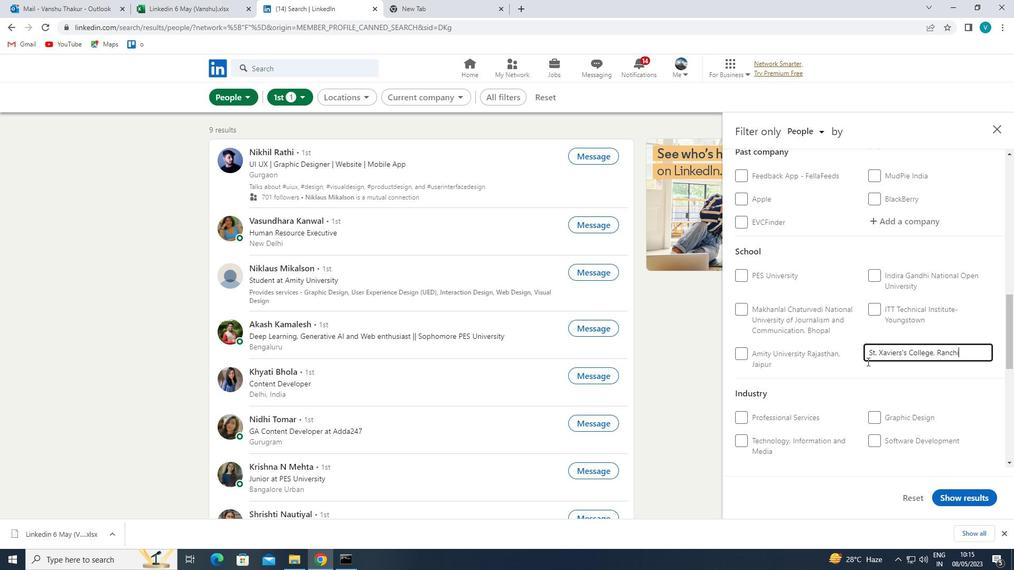 
Action: Mouse pressed left at (861, 364)
Screenshot: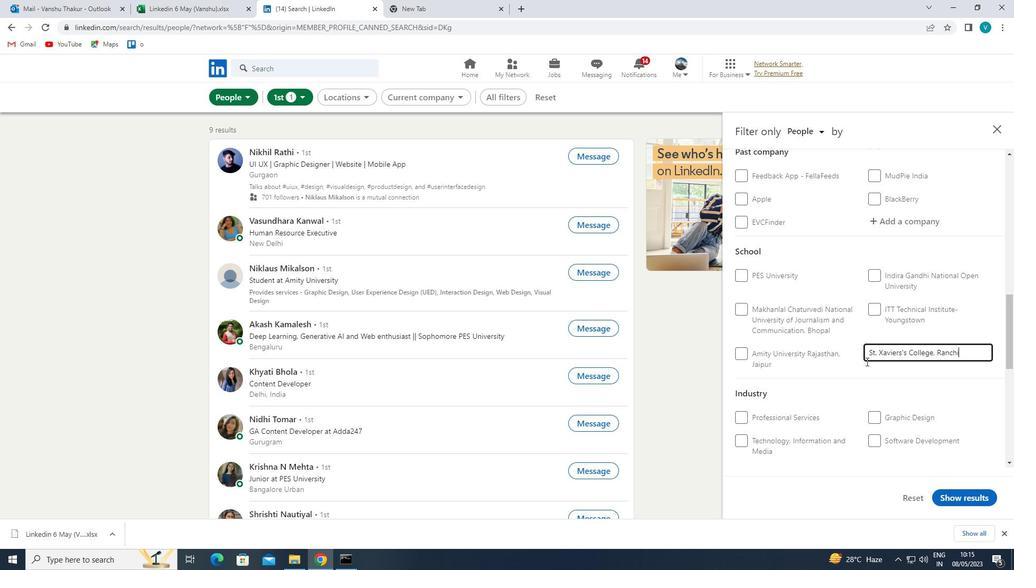 
Action: Mouse moved to (861, 364)
Screenshot: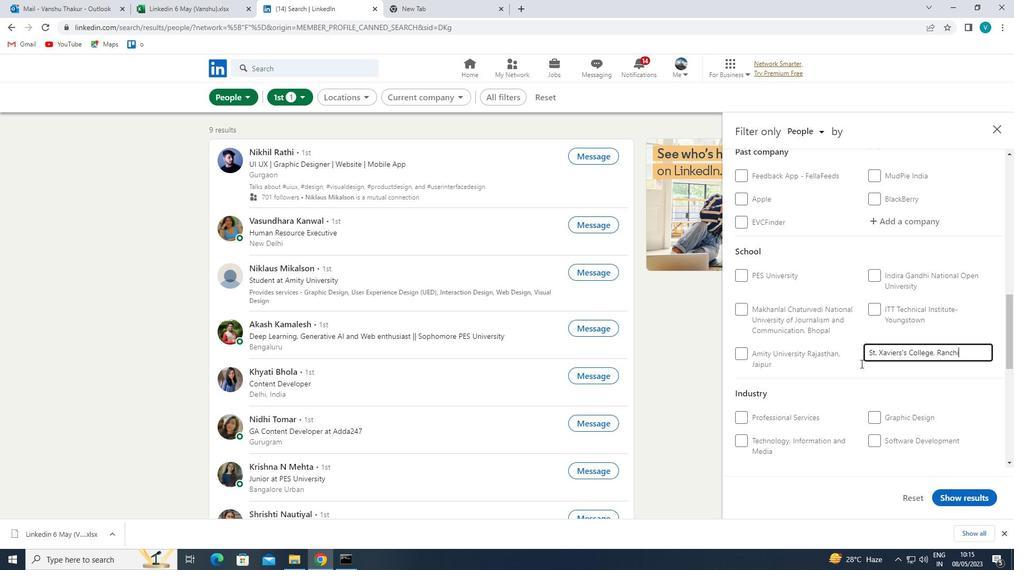 
Action: Mouse scrolled (861, 363) with delta (0, 0)
Screenshot: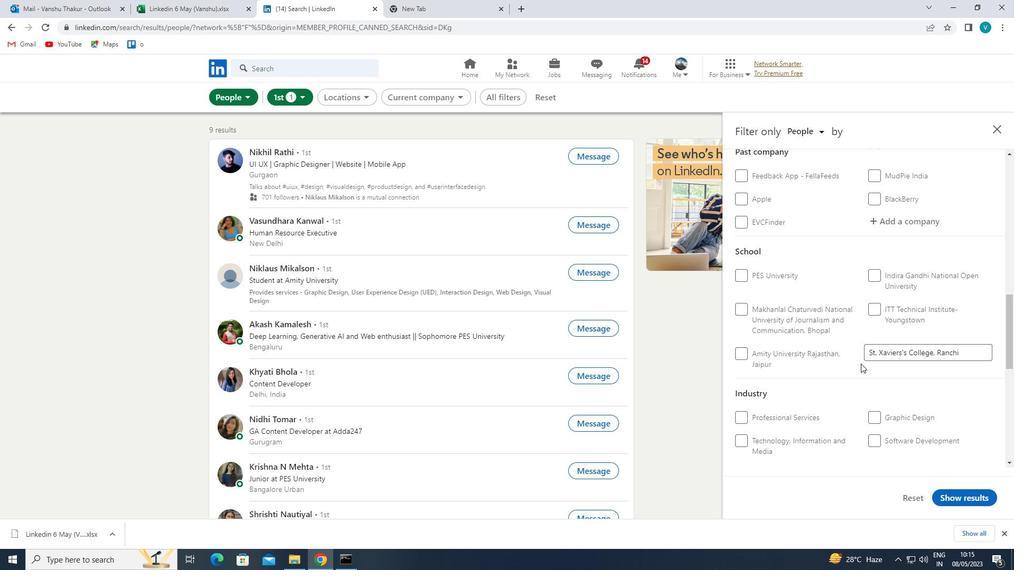 
Action: Mouse scrolled (861, 363) with delta (0, 0)
Screenshot: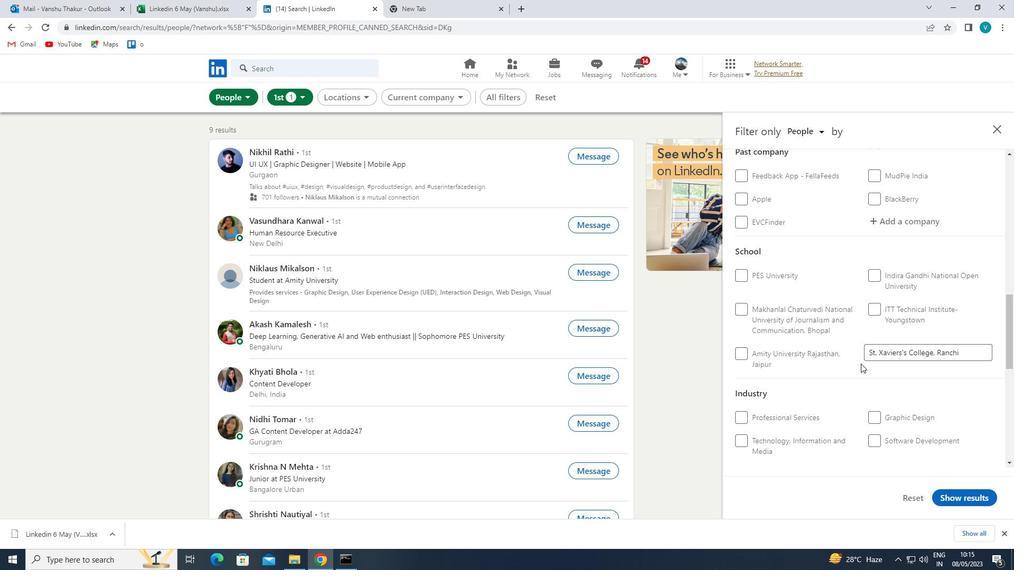 
Action: Mouse moved to (889, 365)
Screenshot: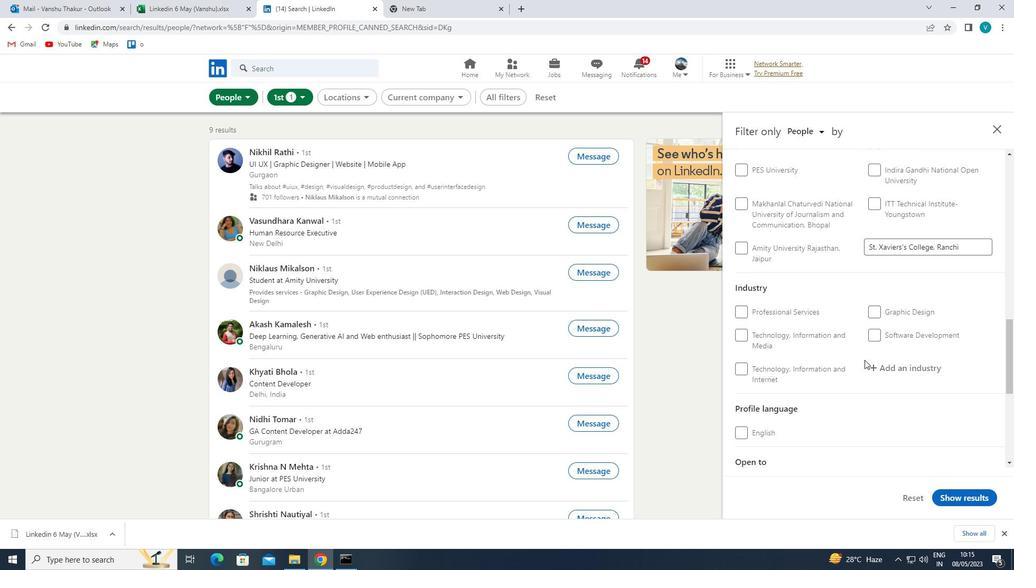 
Action: Mouse pressed left at (889, 365)
Screenshot: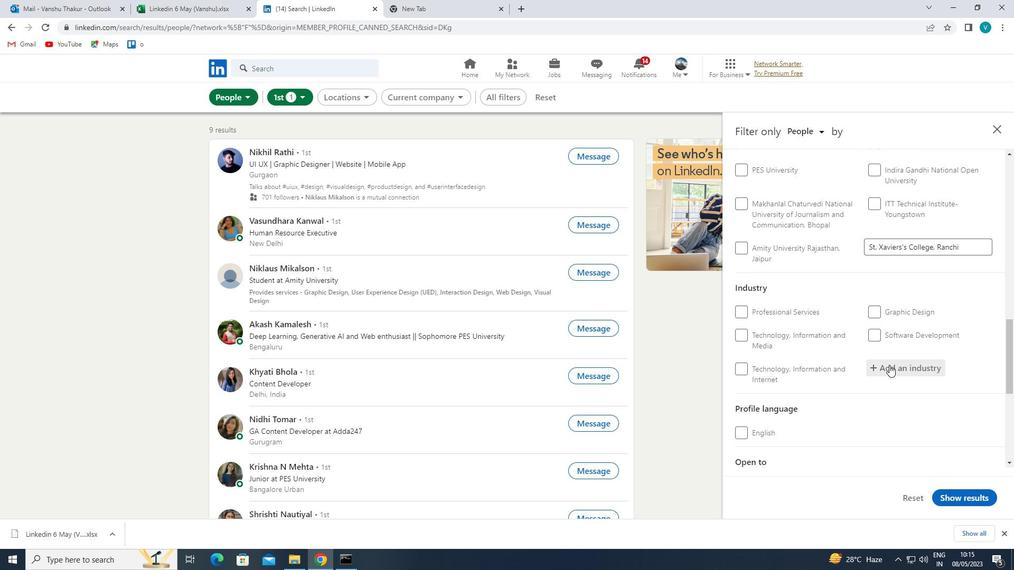 
Action: Key pressed <Key.shift>WHOLE
Screenshot: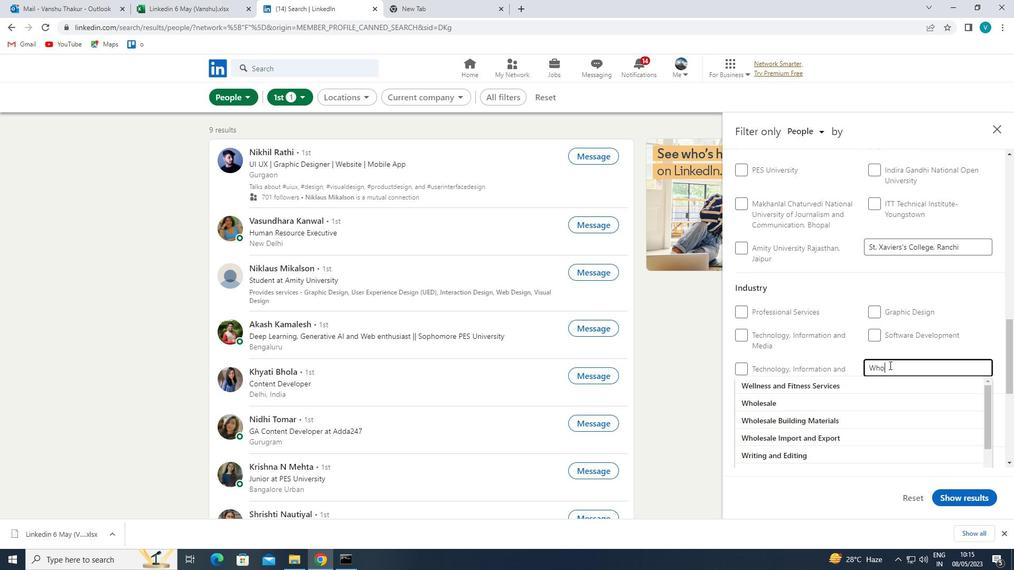 
Action: Mouse moved to (868, 337)
Screenshot: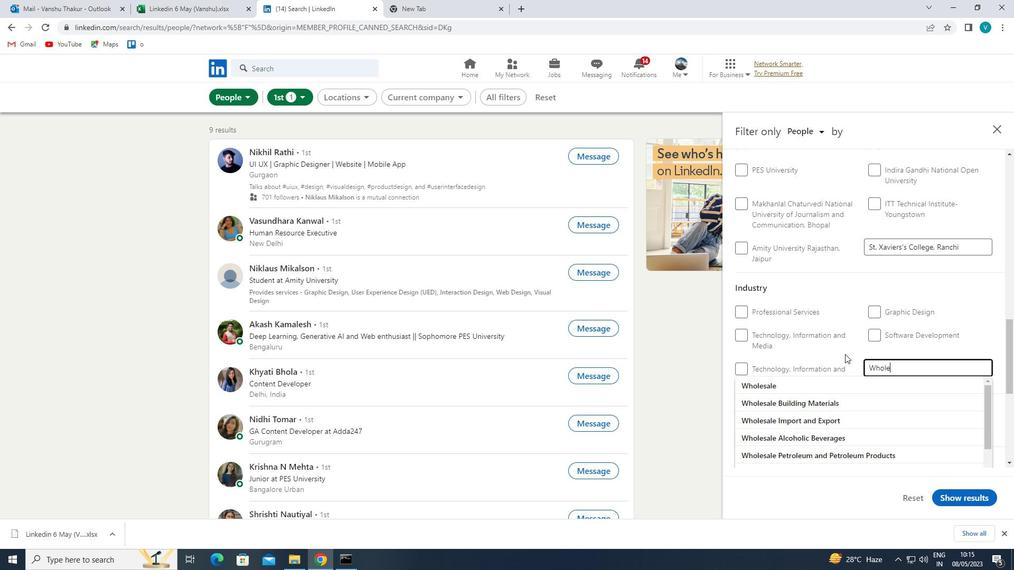 
Action: Key pressed S
Screenshot: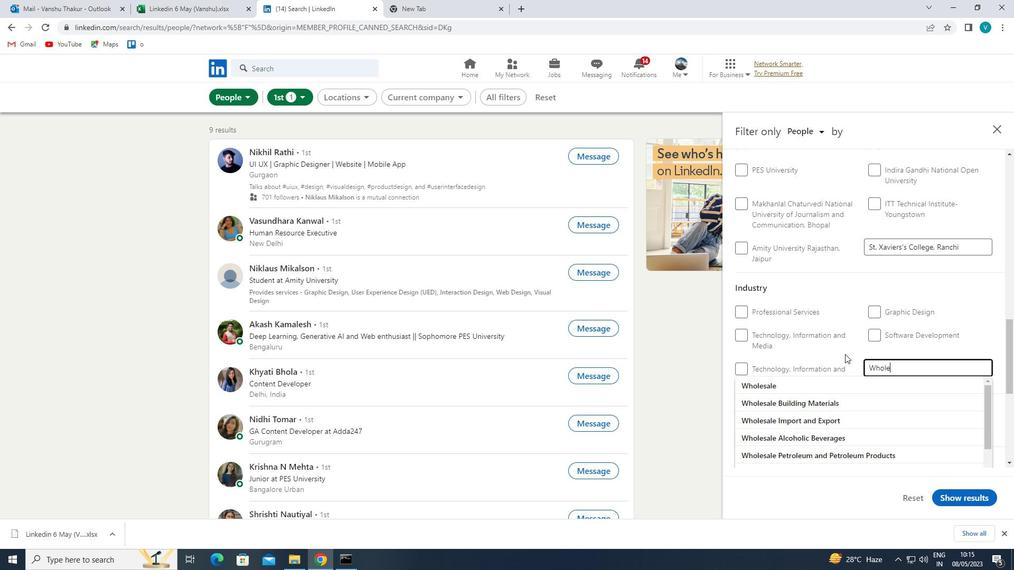 
Action: Mouse moved to (863, 340)
Screenshot: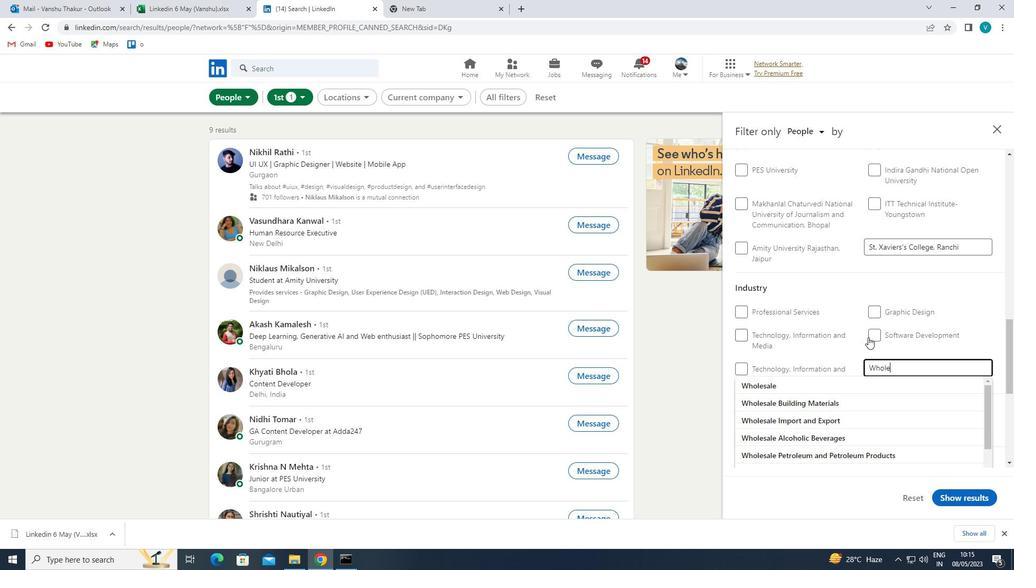 
Action: Key pressed ALE<Key.space><Key.shift>FOOD<Key.space>AND<Key.space>
Screenshot: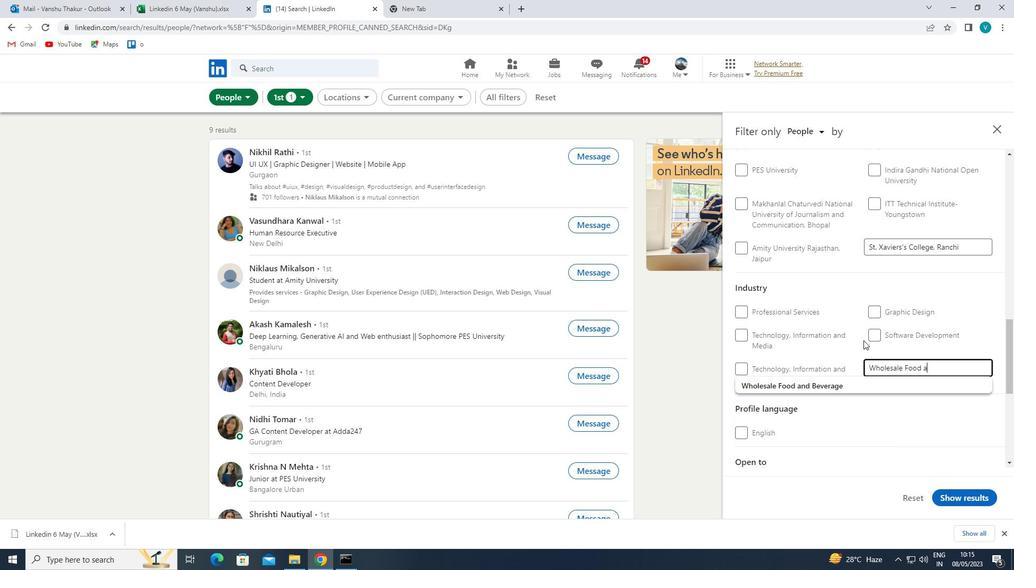 
Action: Mouse moved to (900, 385)
Screenshot: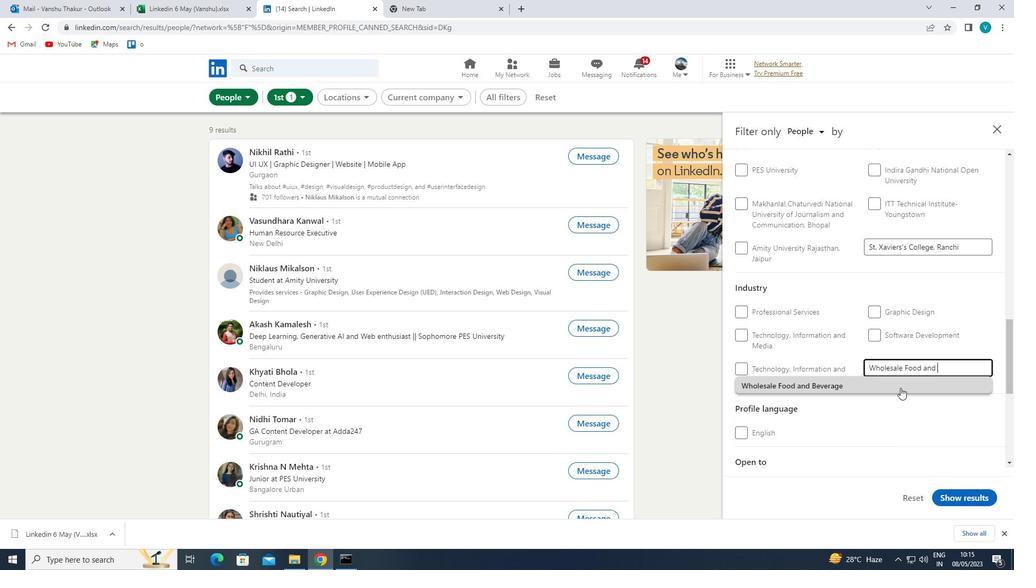 
Action: Mouse pressed left at (900, 385)
Screenshot: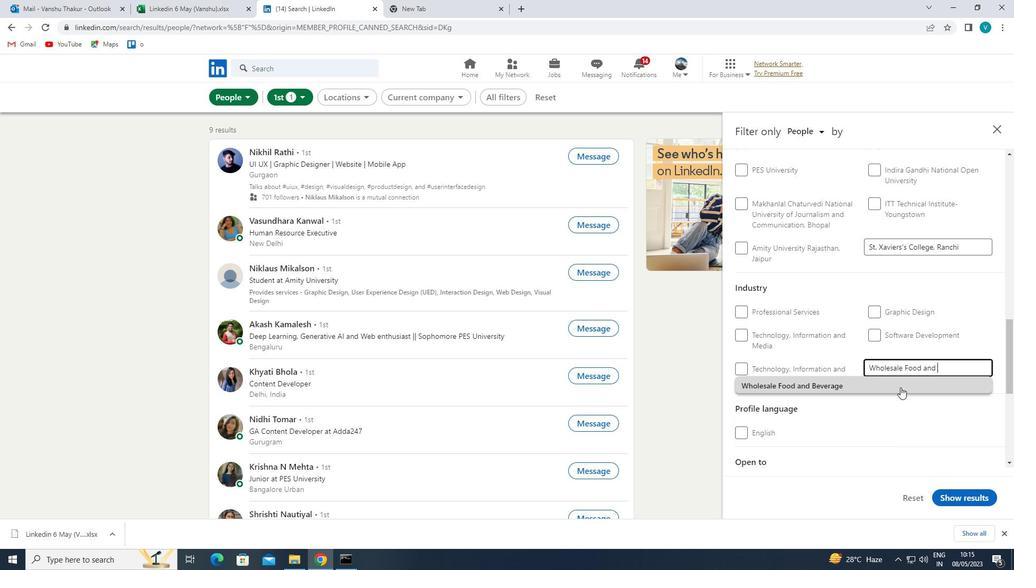 
Action: Mouse moved to (897, 384)
Screenshot: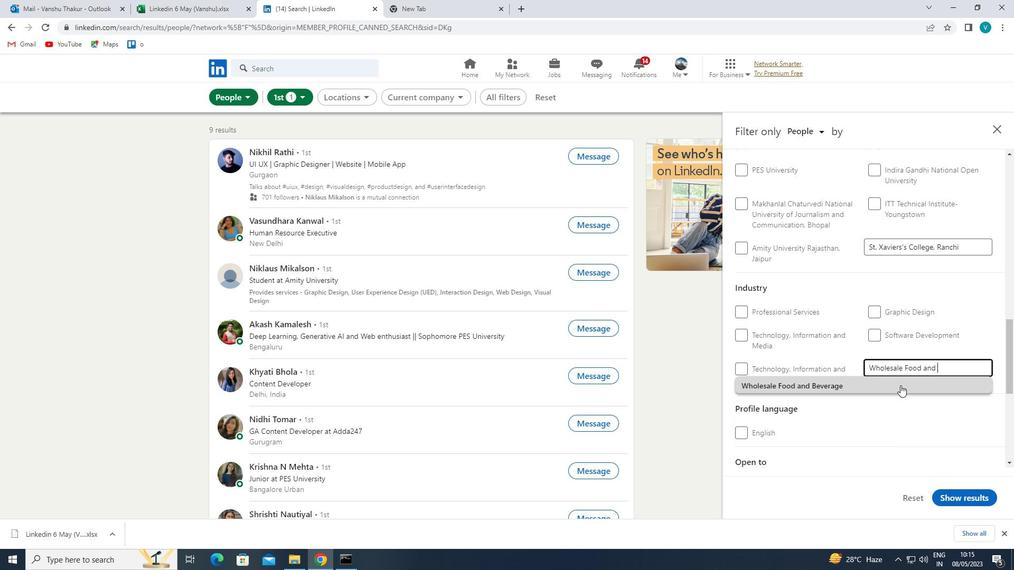 
Action: Mouse scrolled (897, 383) with delta (0, 0)
Screenshot: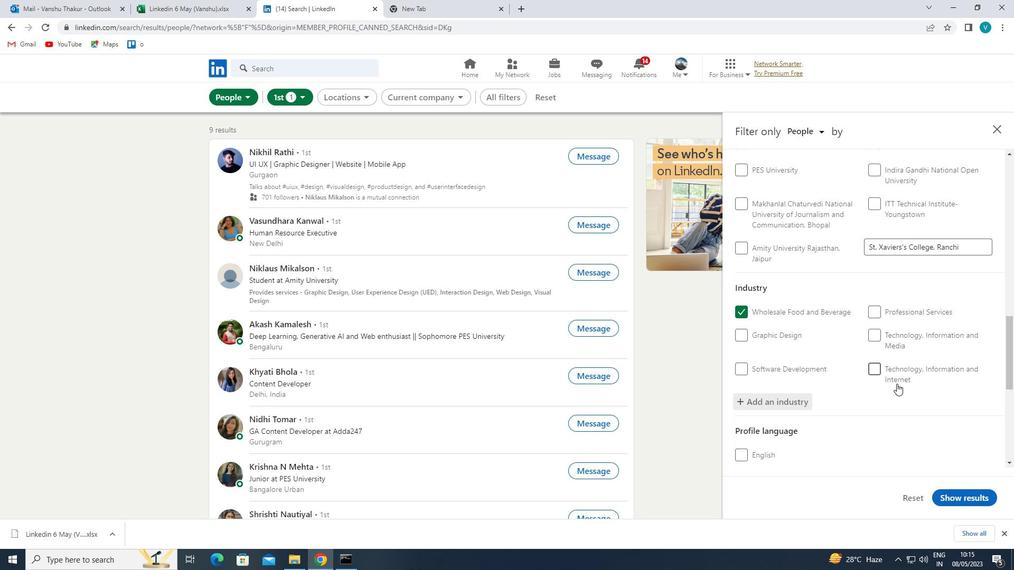 
Action: Mouse scrolled (897, 383) with delta (0, 0)
Screenshot: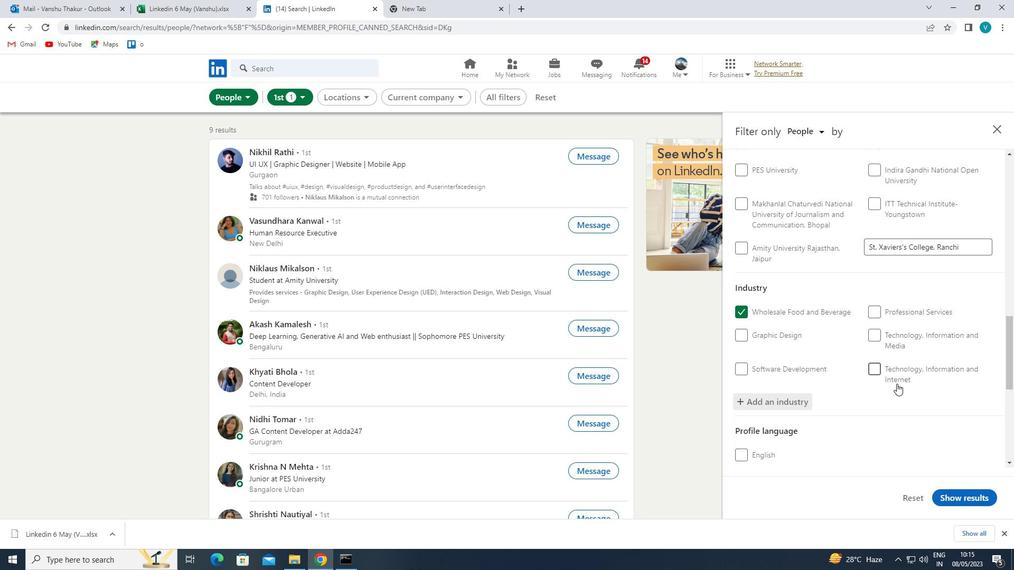 
Action: Mouse scrolled (897, 383) with delta (0, 0)
Screenshot: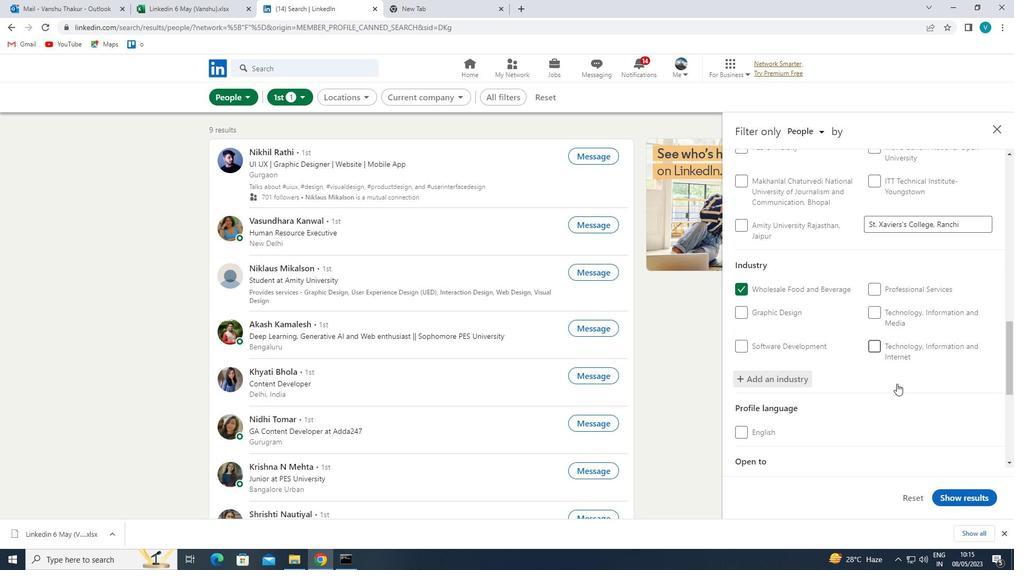 
Action: Mouse scrolled (897, 383) with delta (0, 0)
Screenshot: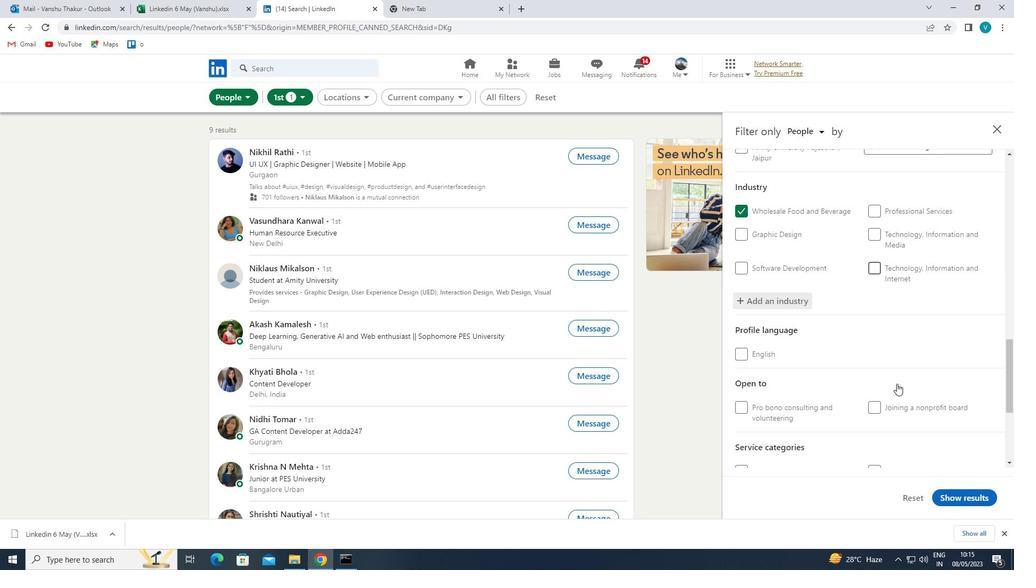 
Action: Mouse moved to (892, 400)
Screenshot: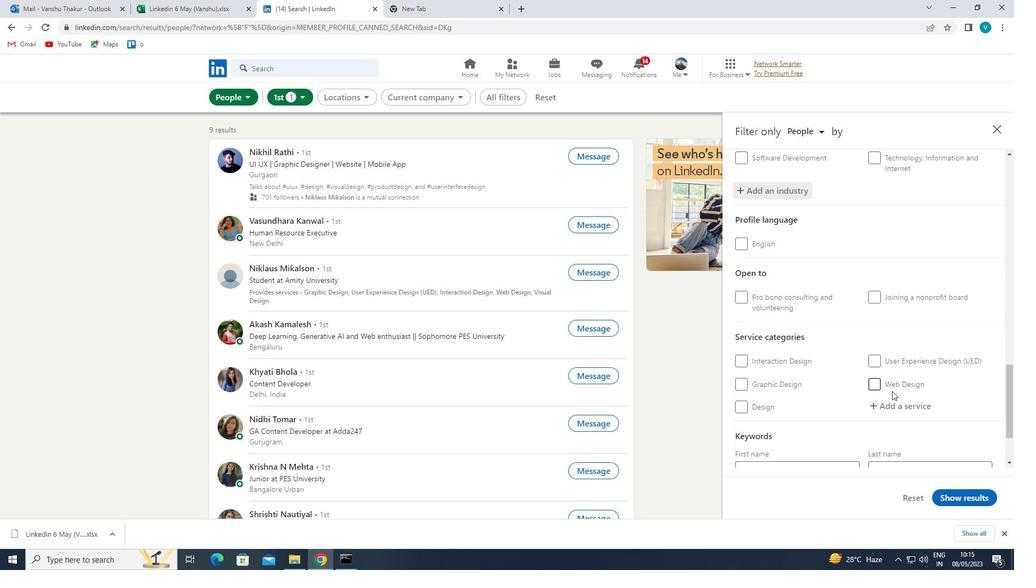 
Action: Mouse scrolled (892, 399) with delta (0, 0)
Screenshot: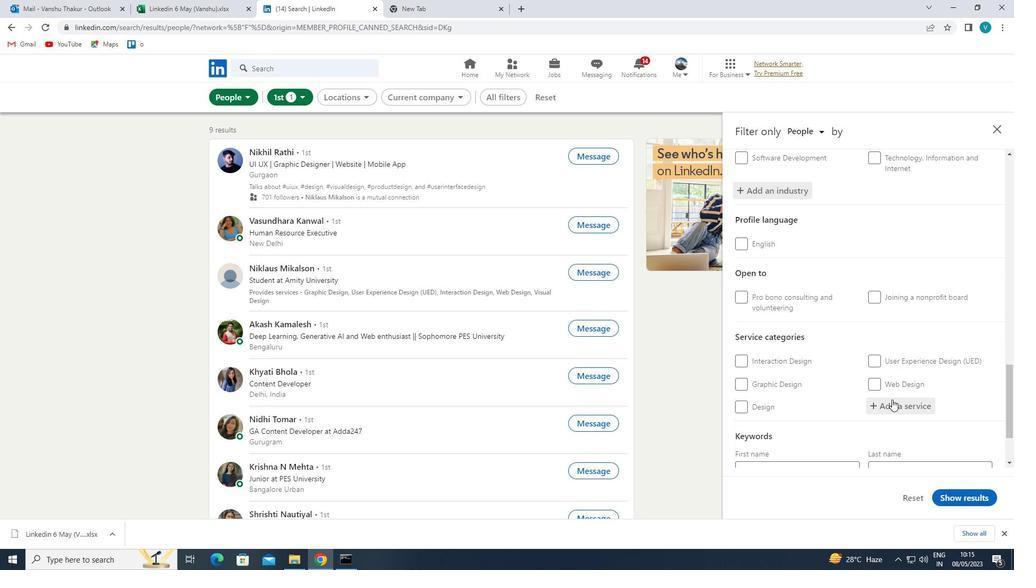 
Action: Mouse scrolled (892, 399) with delta (0, 0)
Screenshot: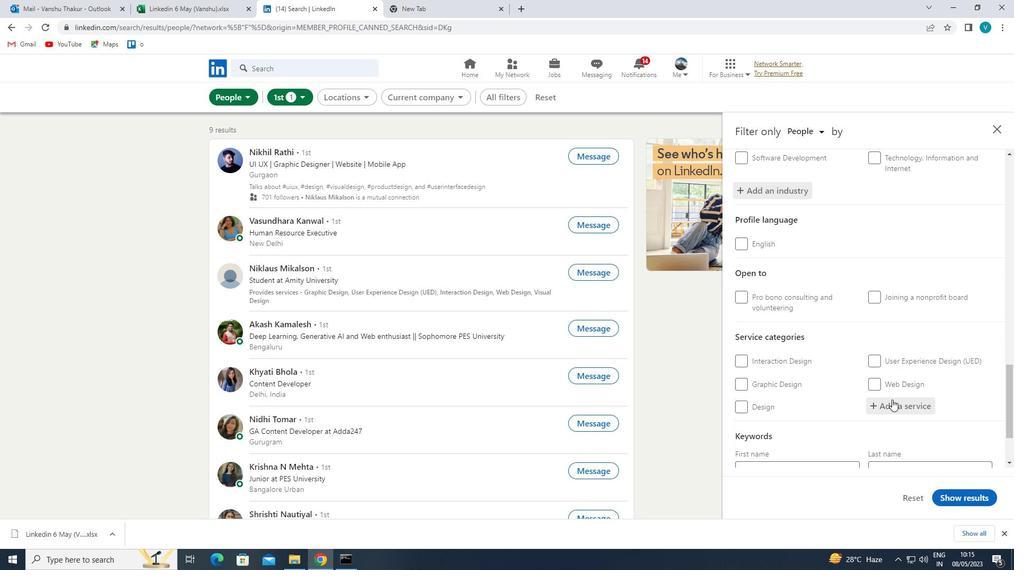
Action: Mouse moved to (908, 320)
Screenshot: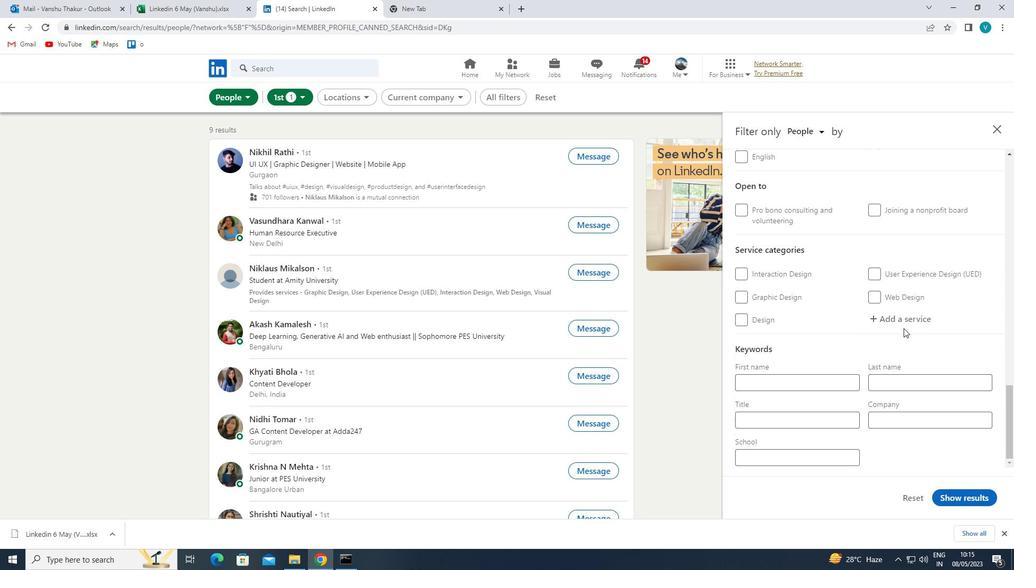 
Action: Mouse pressed left at (908, 320)
Screenshot: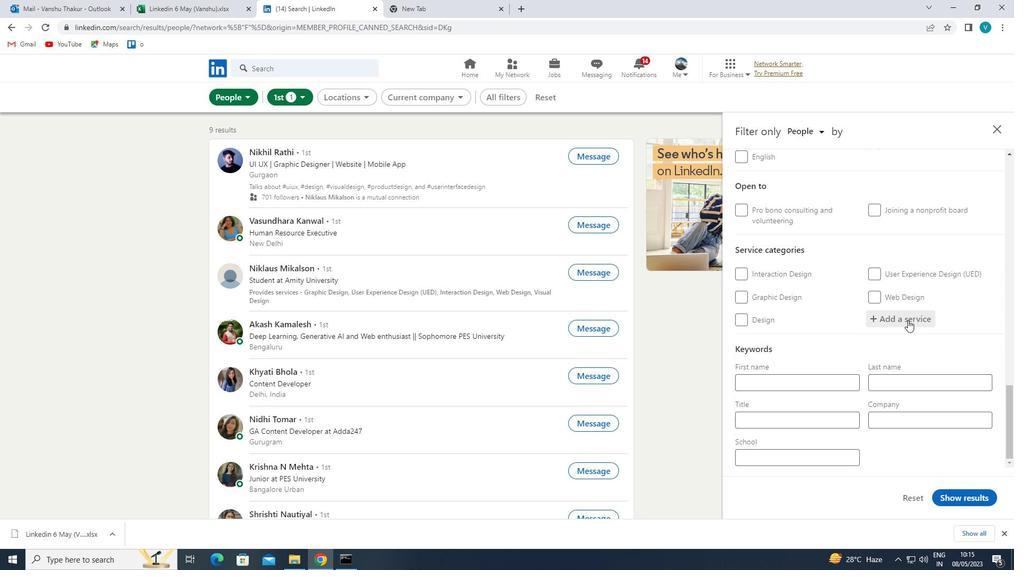 
Action: Key pressed <Key.shift>AND
Screenshot: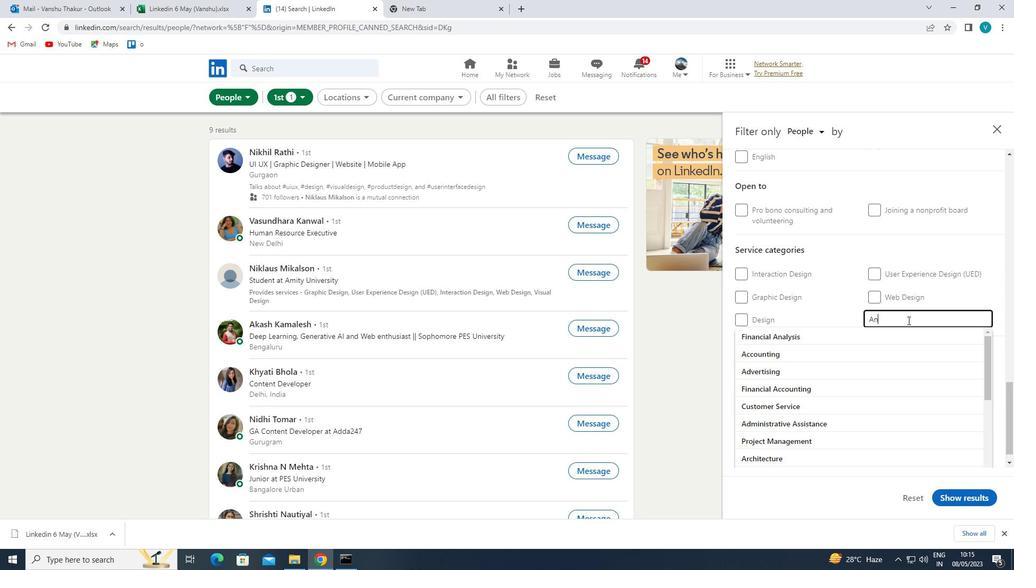 
Action: Mouse moved to (935, 301)
Screenshot: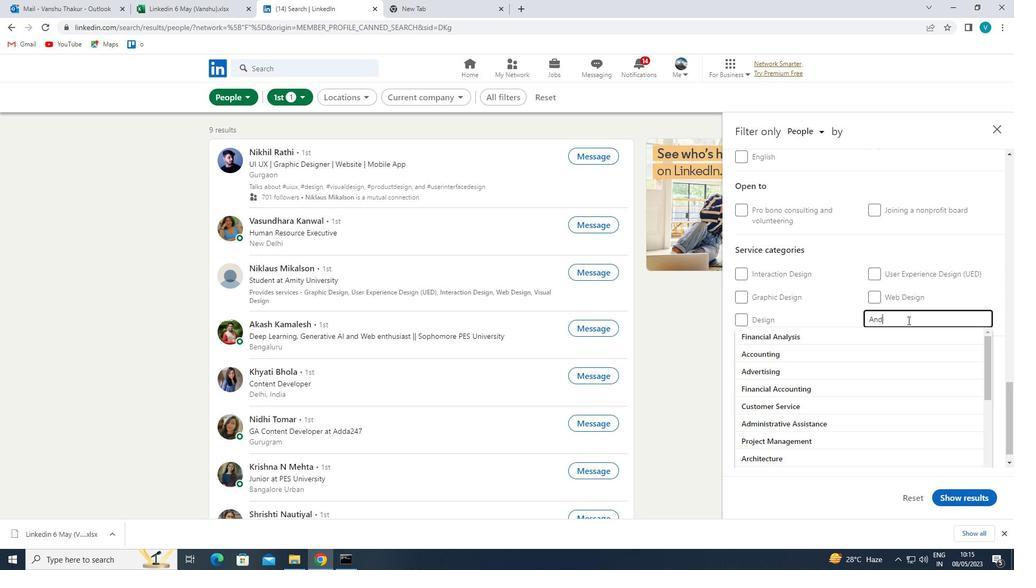 
Action: Key pressed R
Screenshot: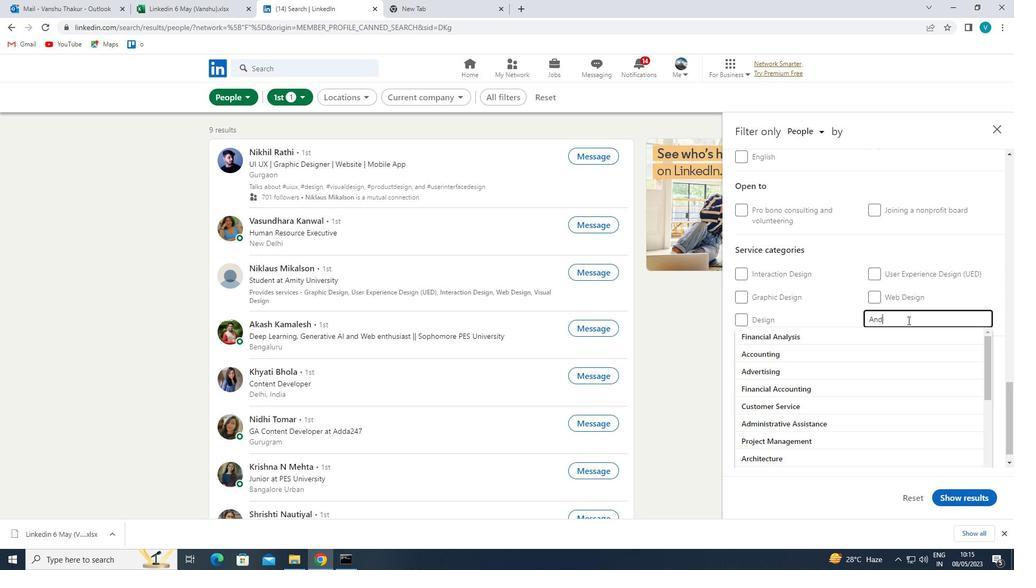 
Action: Mouse moved to (941, 293)
Screenshot: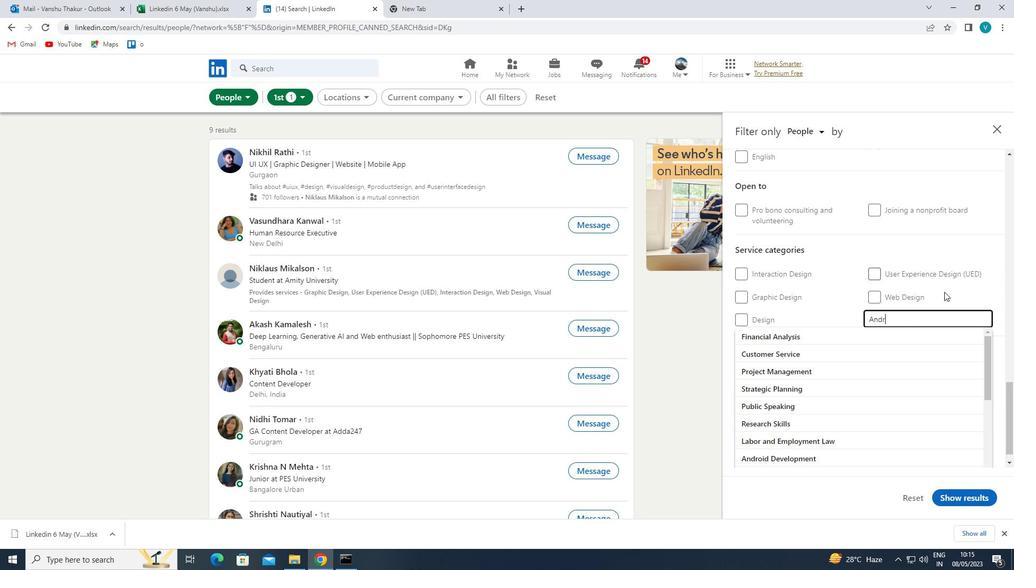 
Action: Key pressed OIS<Key.space><Key.backspace>D<Key.backspace><Key.backspace>D<Key.space>
Screenshot: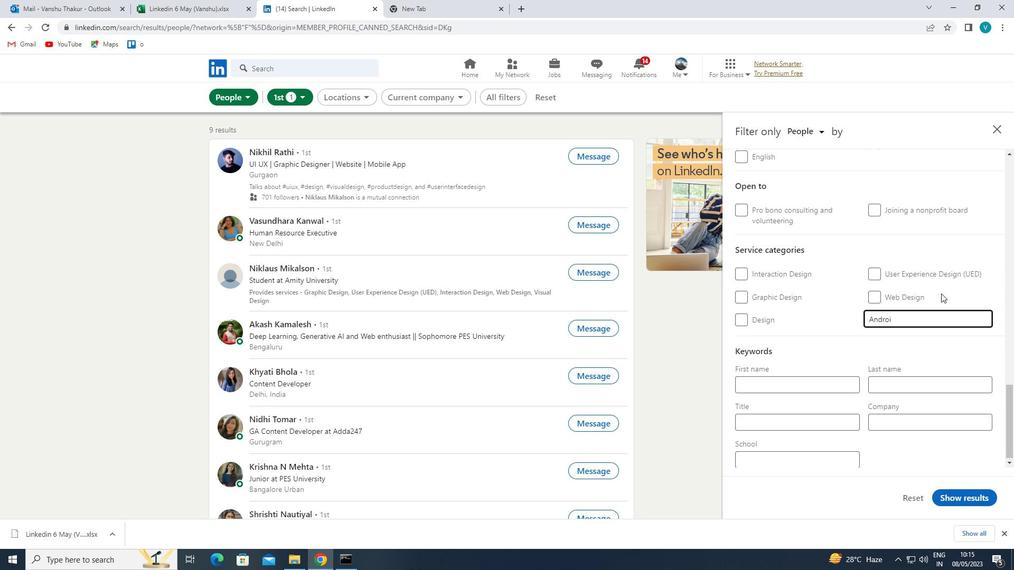 
Action: Mouse moved to (902, 337)
Screenshot: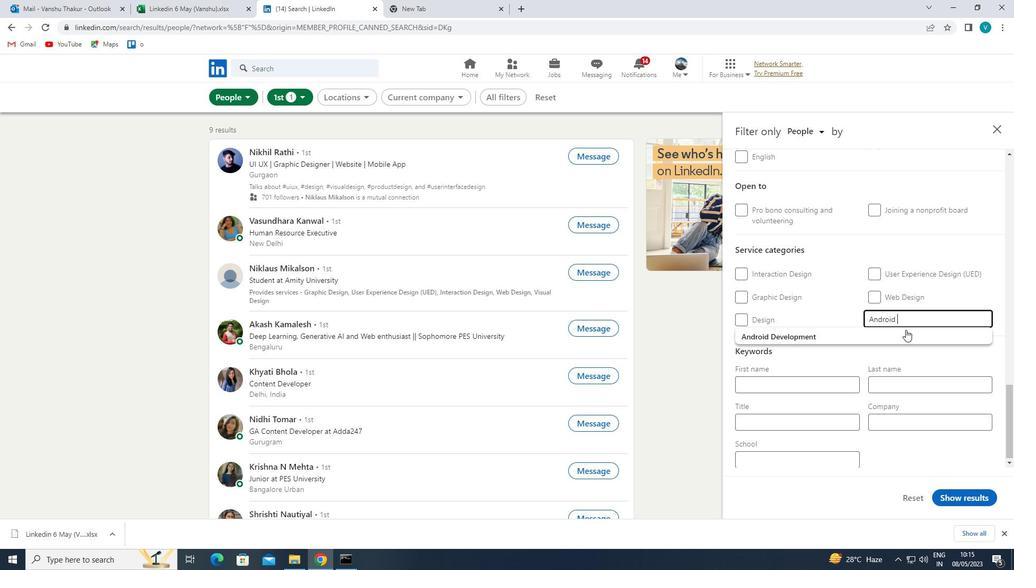 
Action: Mouse pressed left at (902, 337)
Screenshot: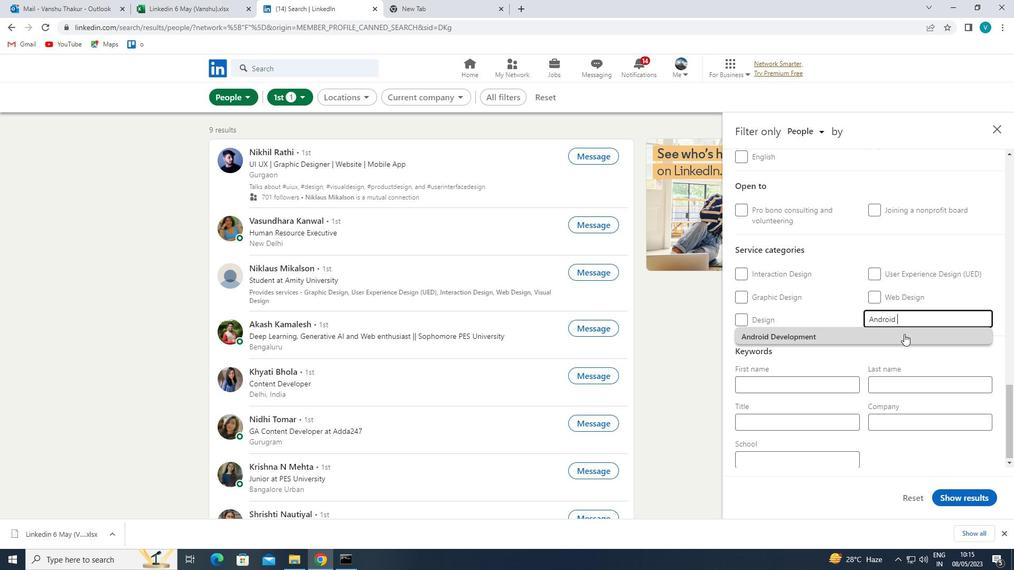 
Action: Mouse moved to (856, 368)
Screenshot: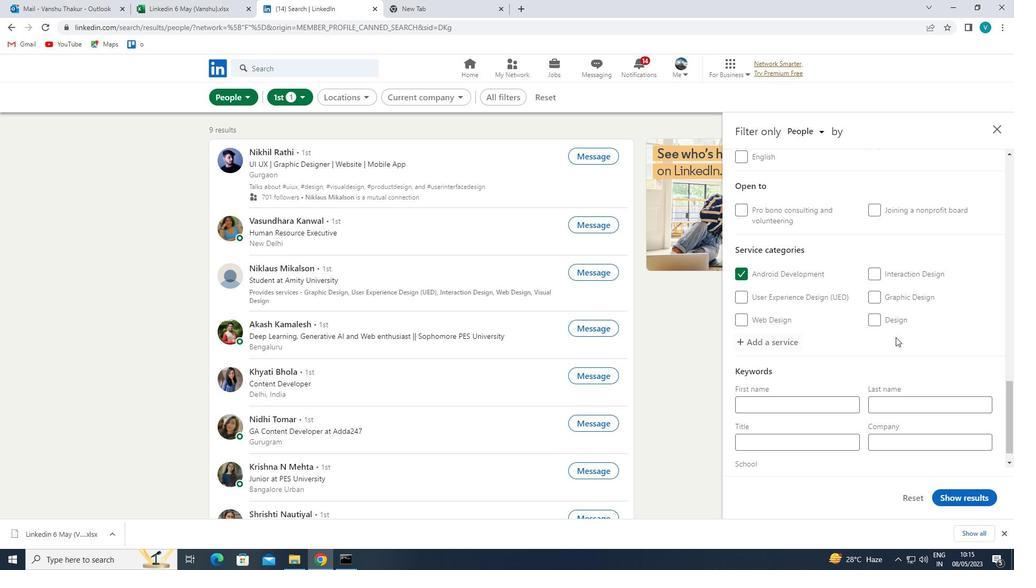 
Action: Mouse scrolled (856, 368) with delta (0, 0)
Screenshot: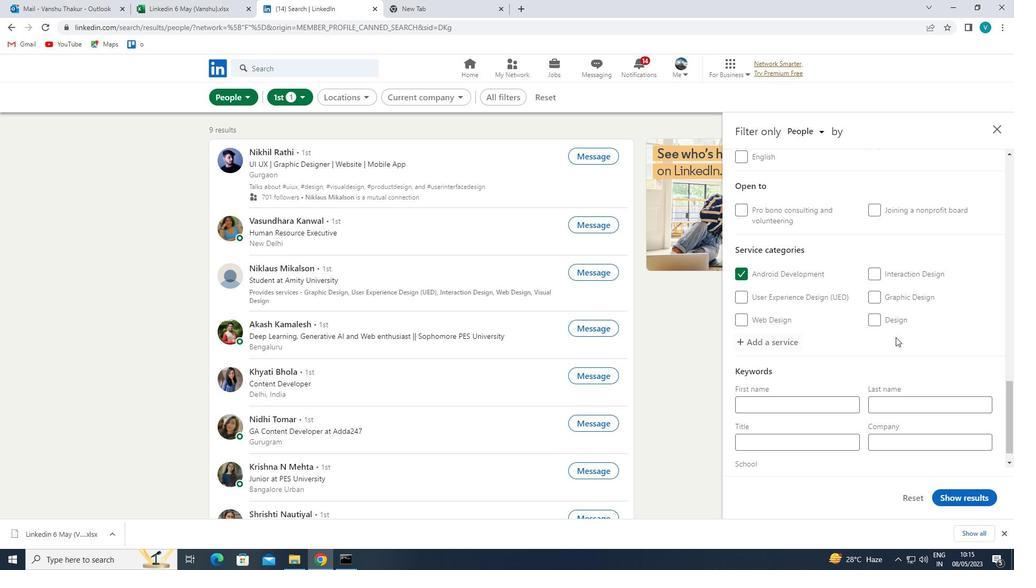 
Action: Mouse moved to (852, 371)
Screenshot: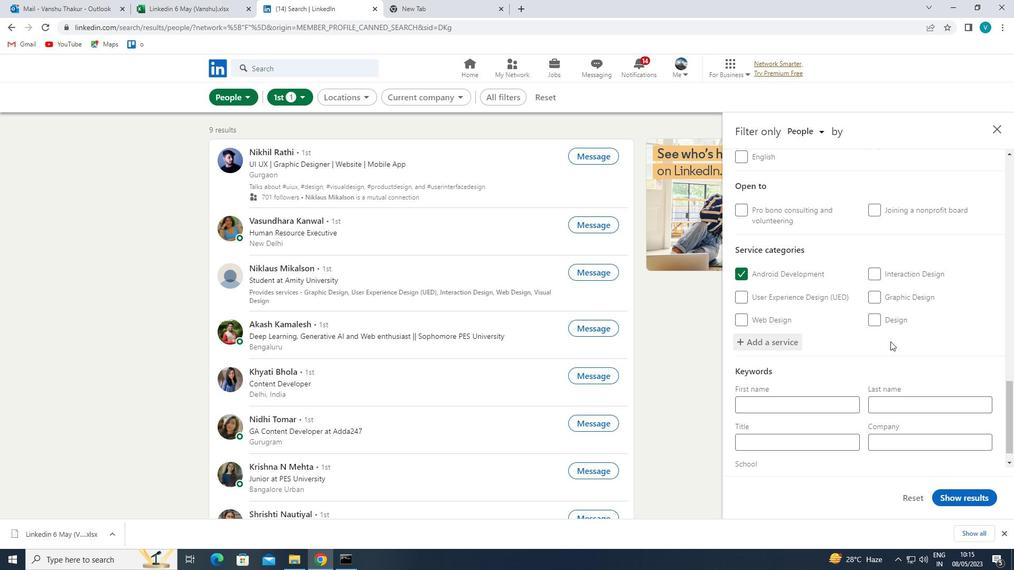 
Action: Mouse scrolled (852, 371) with delta (0, 0)
Screenshot: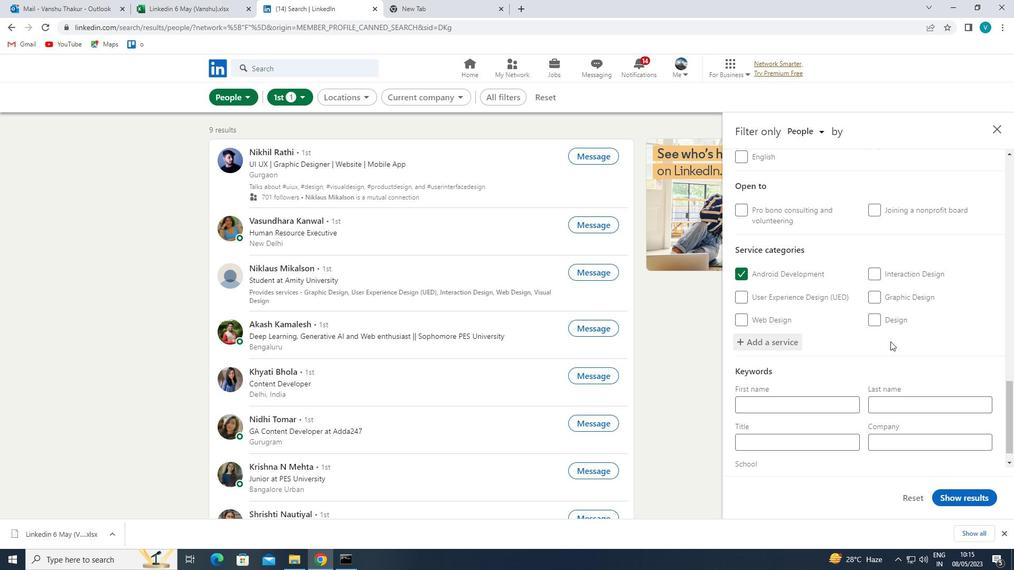 
Action: Mouse moved to (849, 374)
Screenshot: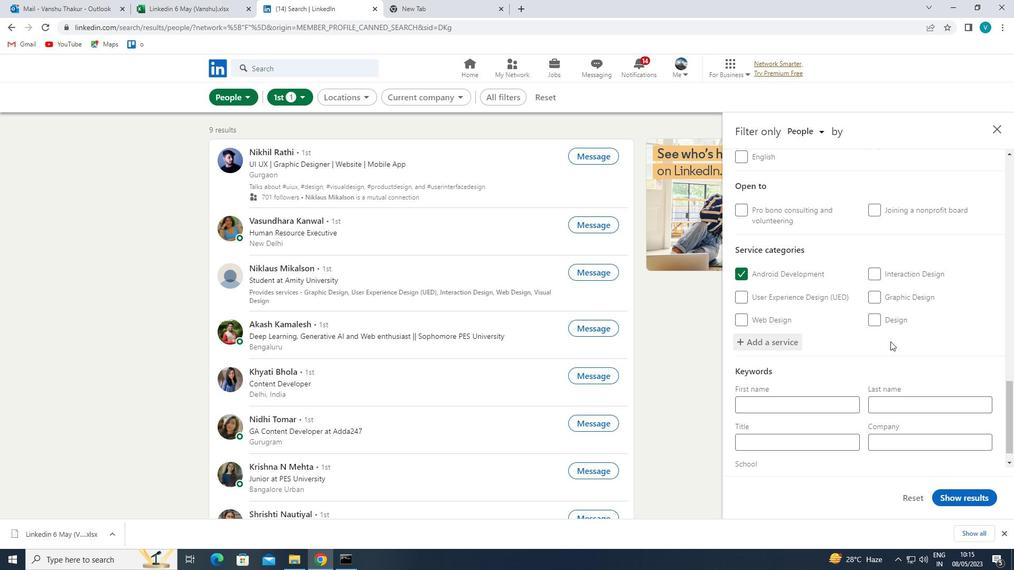 
Action: Mouse scrolled (849, 373) with delta (0, 0)
Screenshot: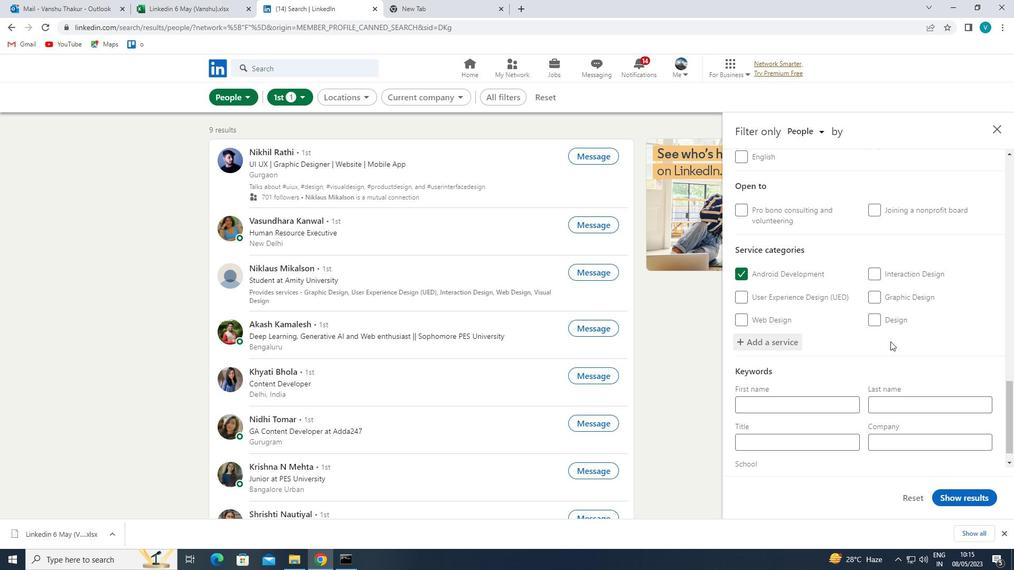 
Action: Mouse moved to (847, 375)
Screenshot: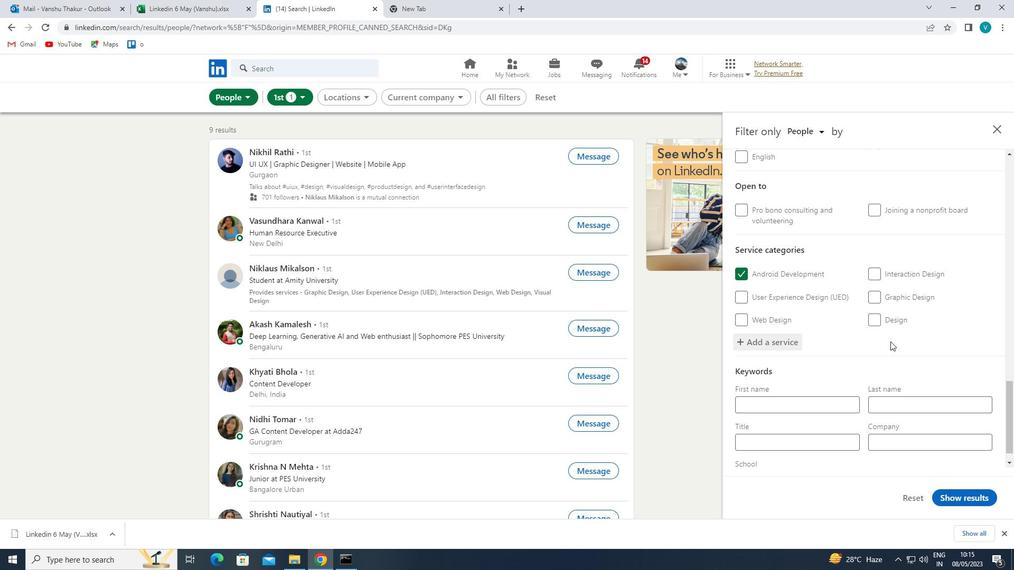 
Action: Mouse scrolled (847, 375) with delta (0, 0)
Screenshot: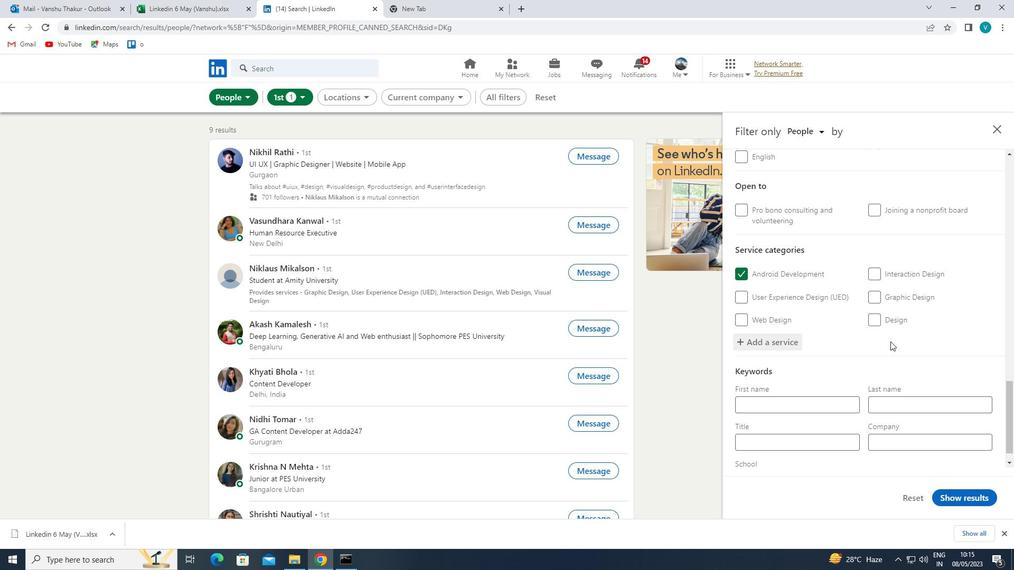 
Action: Mouse moved to (826, 424)
Screenshot: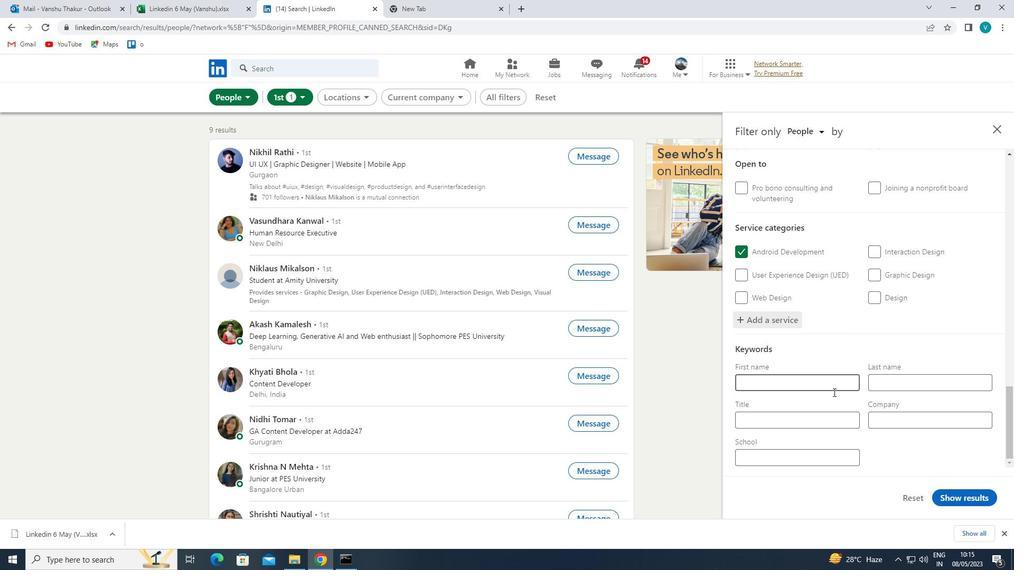 
Action: Mouse pressed left at (826, 424)
Screenshot: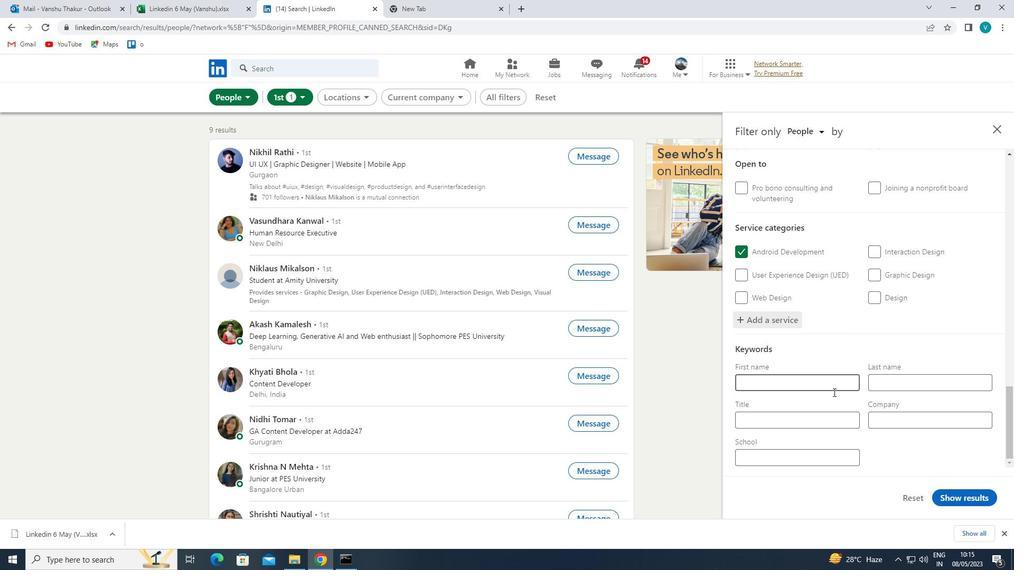 
Action: Mouse moved to (830, 417)
Screenshot: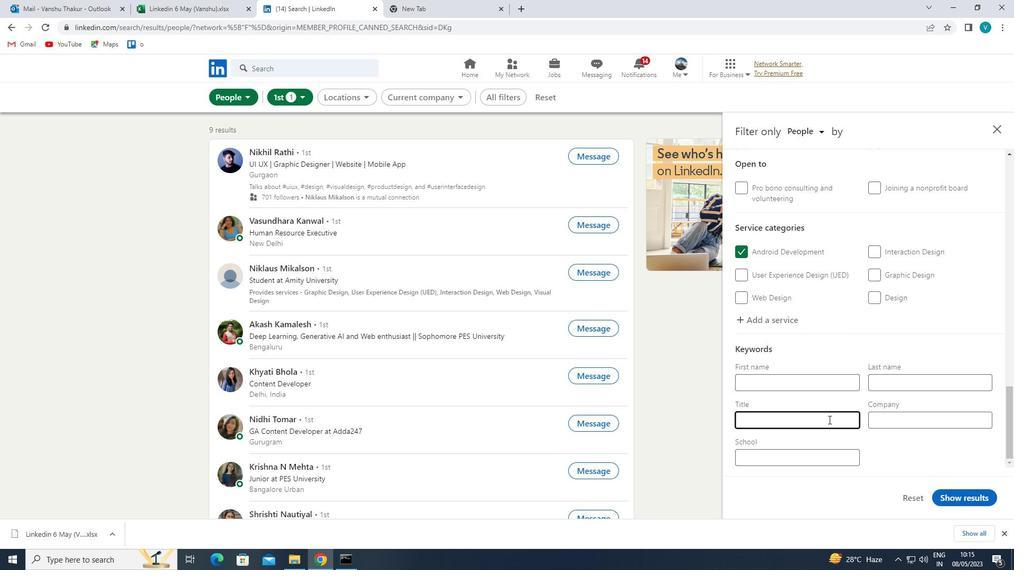 
Action: Key pressed <Key.shift>ARCHITECT<Key.space>
Screenshot: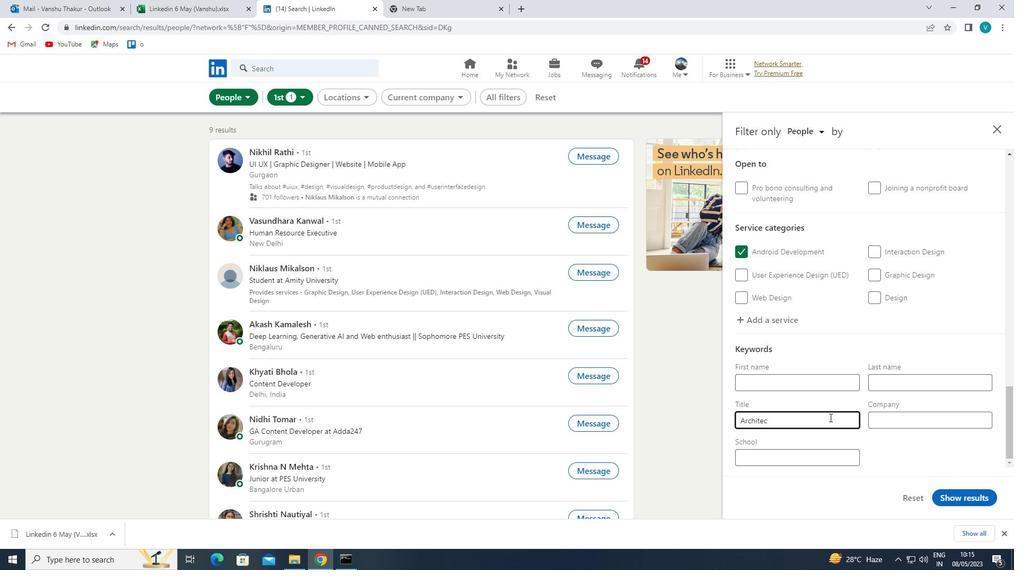 
Action: Mouse moved to (987, 503)
Screenshot: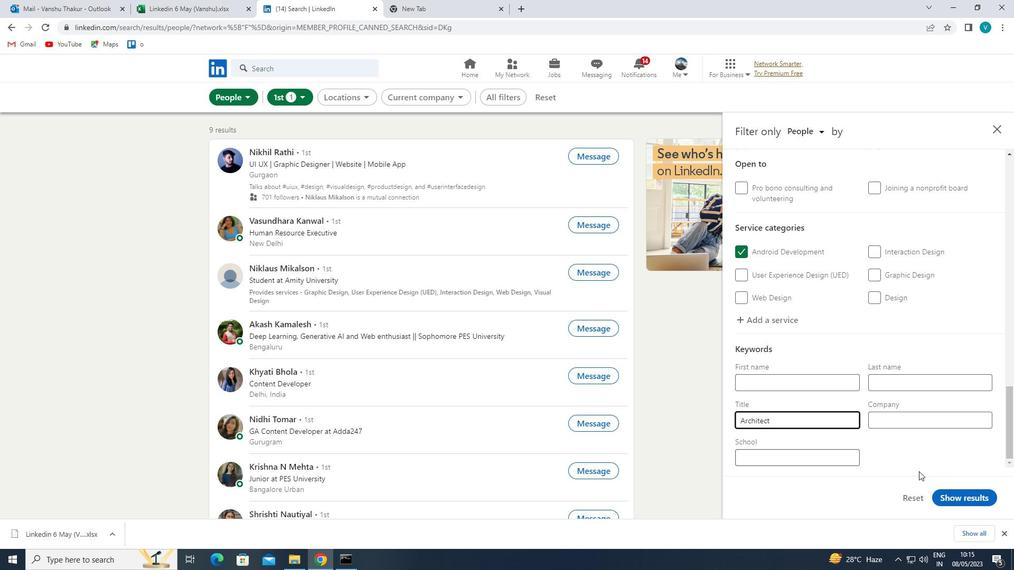 
Action: Mouse pressed left at (987, 503)
Screenshot: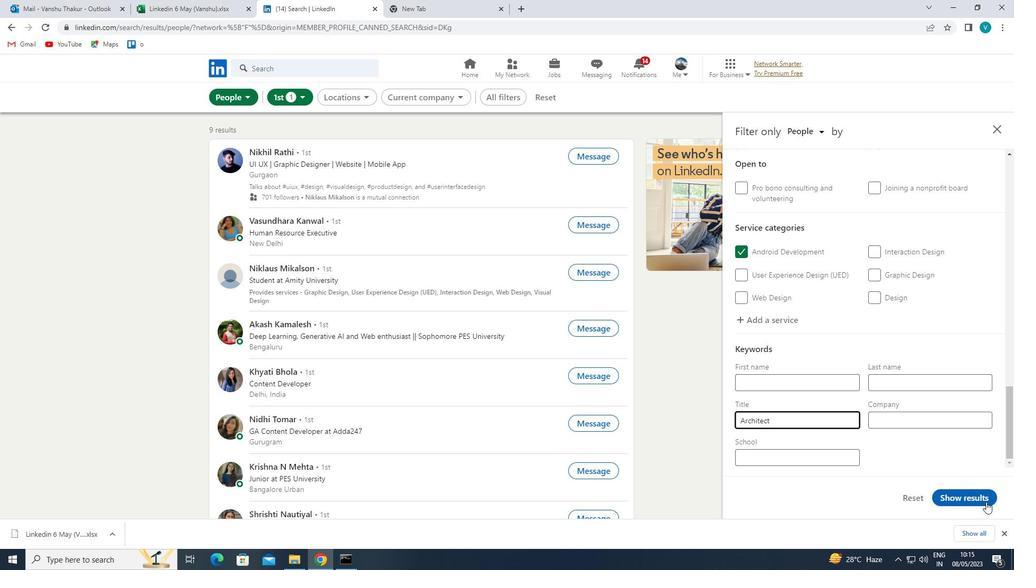 
